 Task: Look for space in Tailai, China from 6th September, 2023 to 10th September, 2023 for 1 adult in price range Rs.10000 to Rs.15000. Place can be private room with 1  bedroom having 1 bed and 1 bathroom. Property type can be house, flat, guest house, hotel. Booking option can be shelf check-in. Required host language is Chinese (Simplified).
Action: Mouse moved to (727, 96)
Screenshot: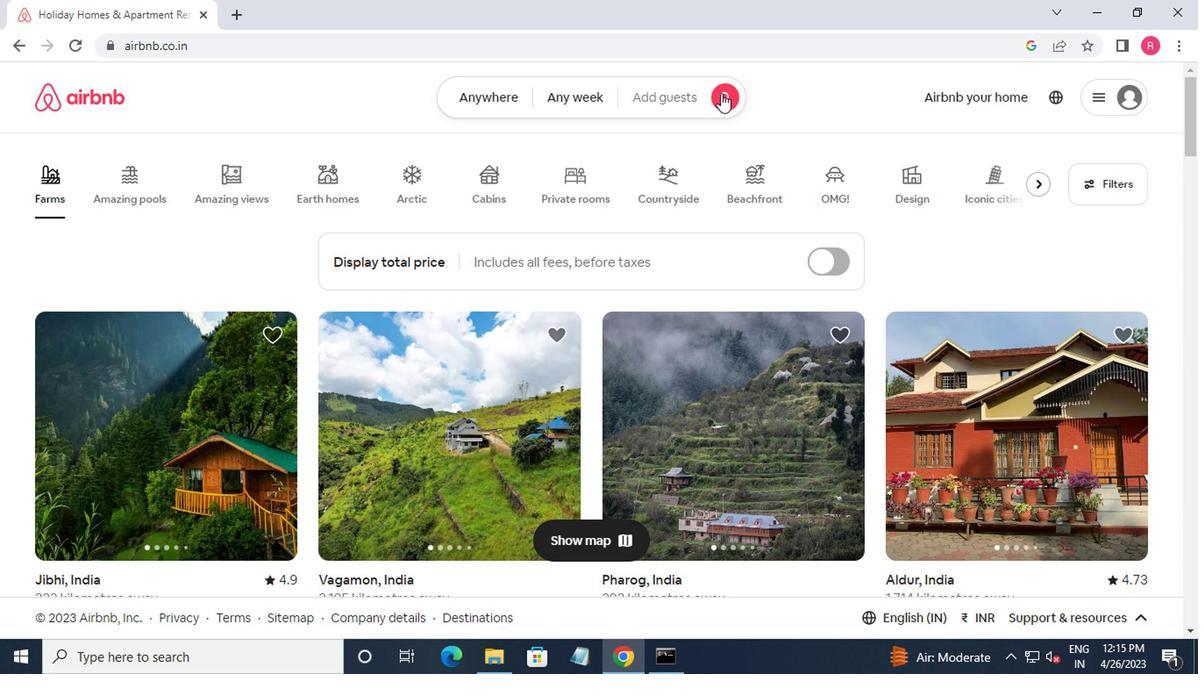 
Action: Mouse pressed left at (727, 96)
Screenshot: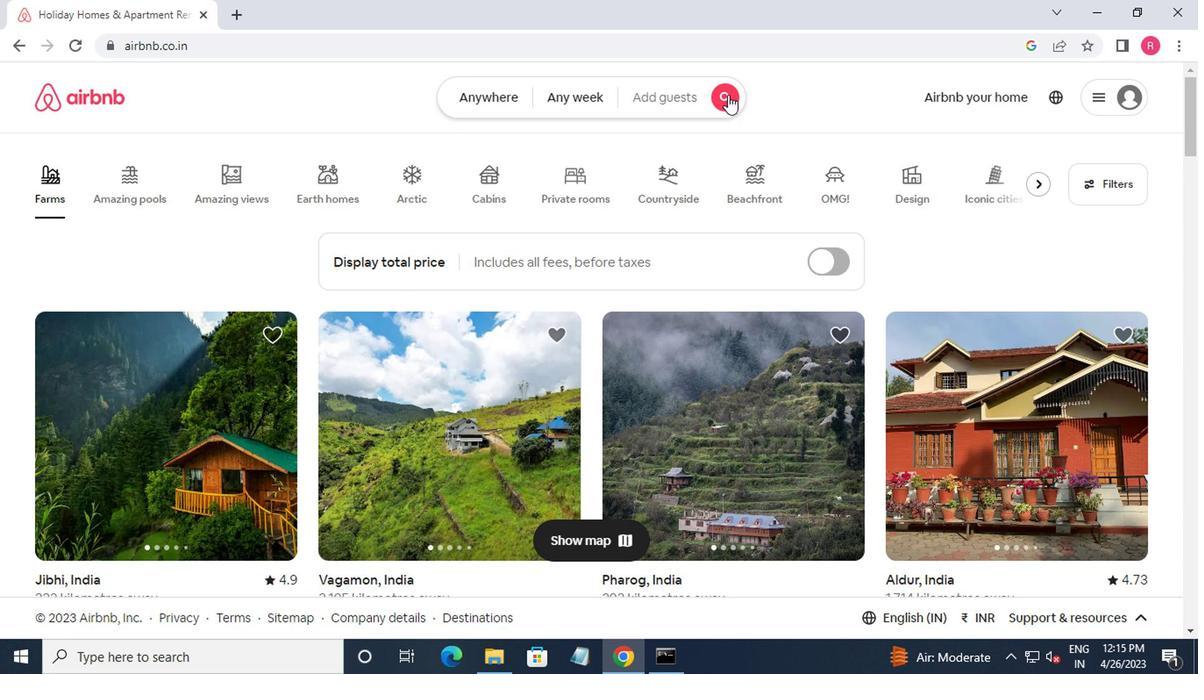 
Action: Mouse moved to (406, 169)
Screenshot: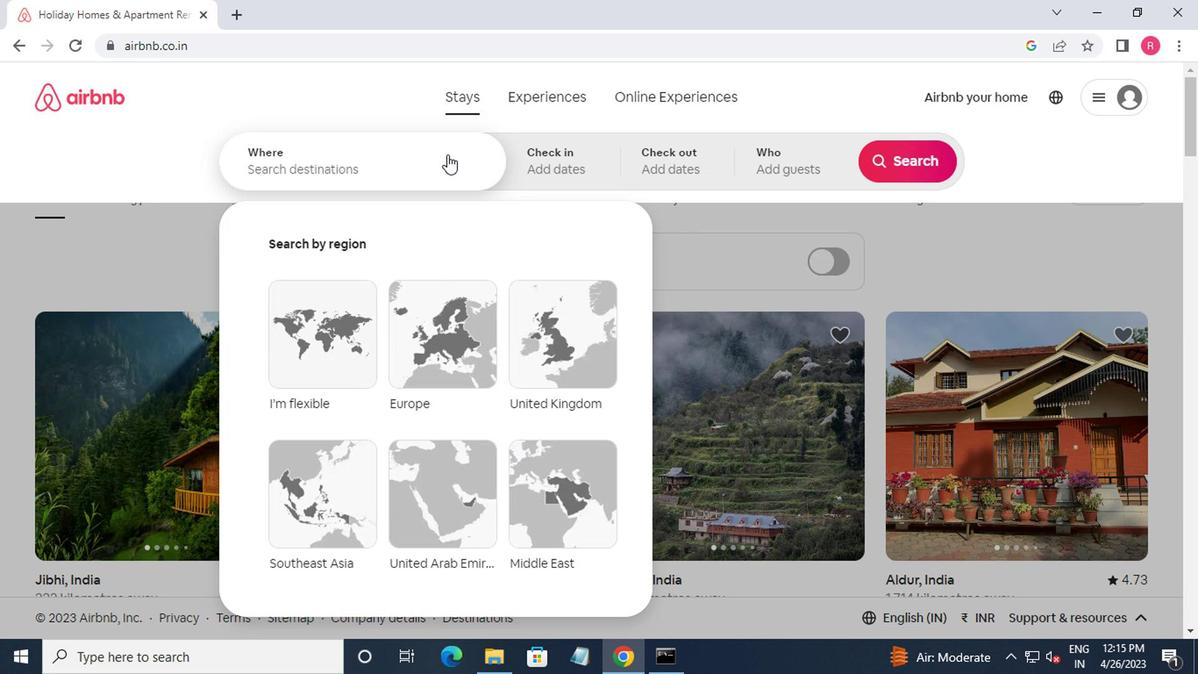 
Action: Mouse pressed left at (406, 169)
Screenshot: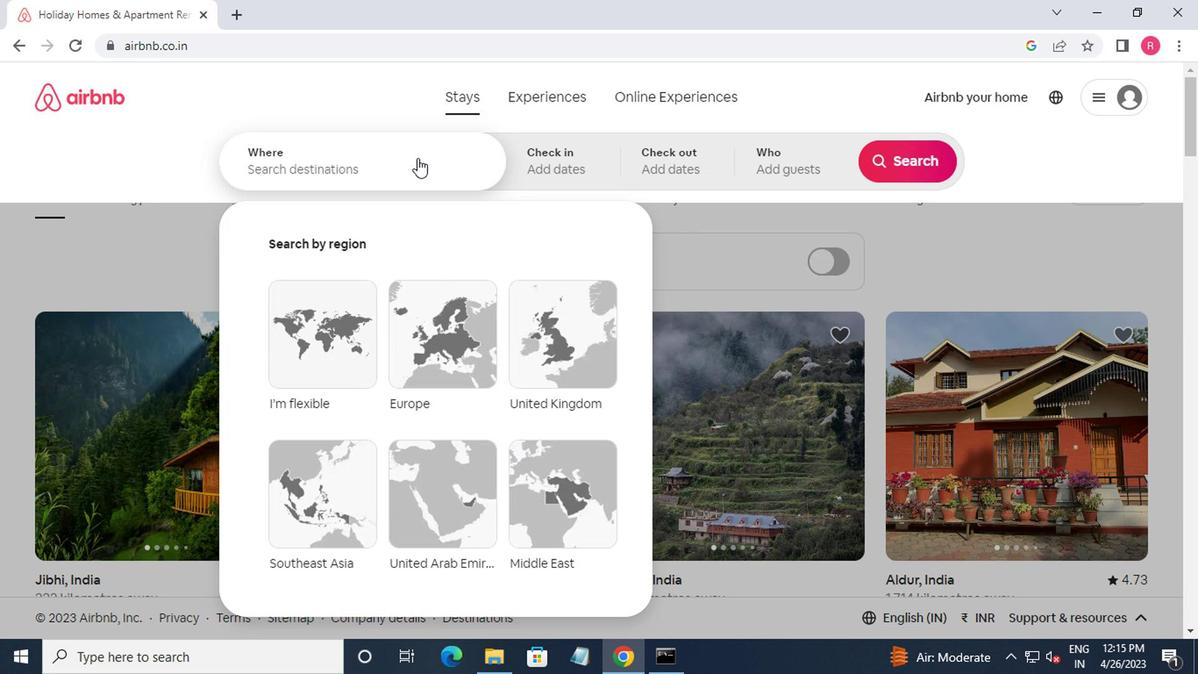 
Action: Mouse moved to (405, 170)
Screenshot: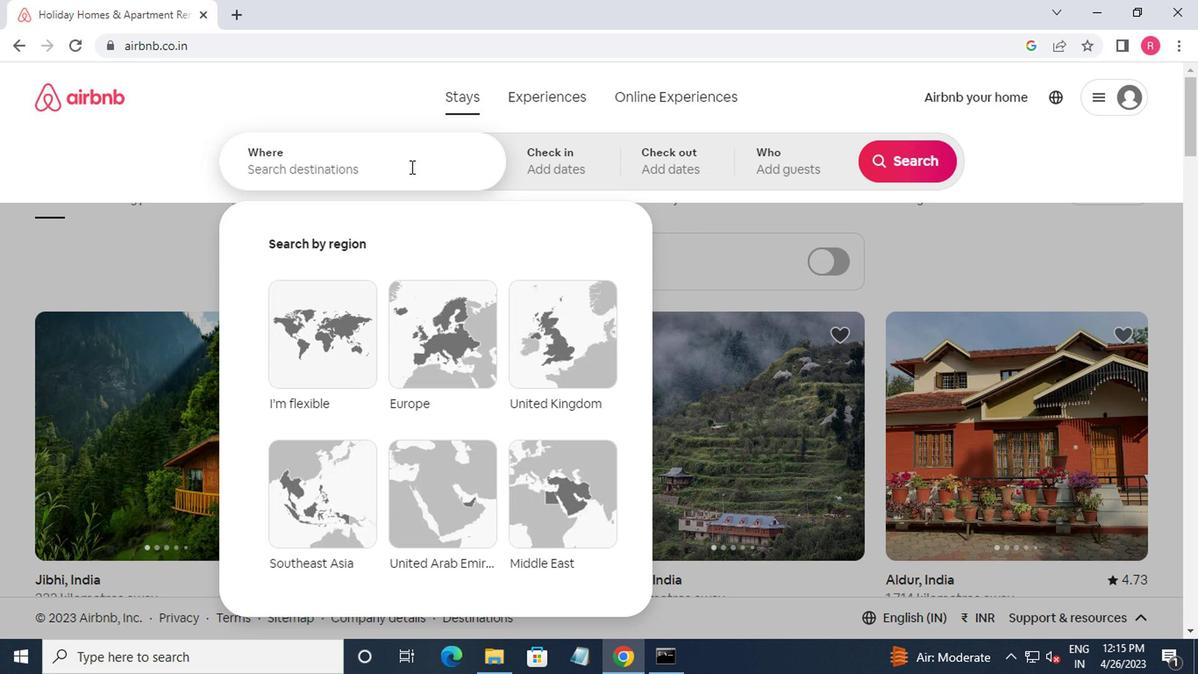 
Action: Key pressed tailai,china<Key.enter>
Screenshot: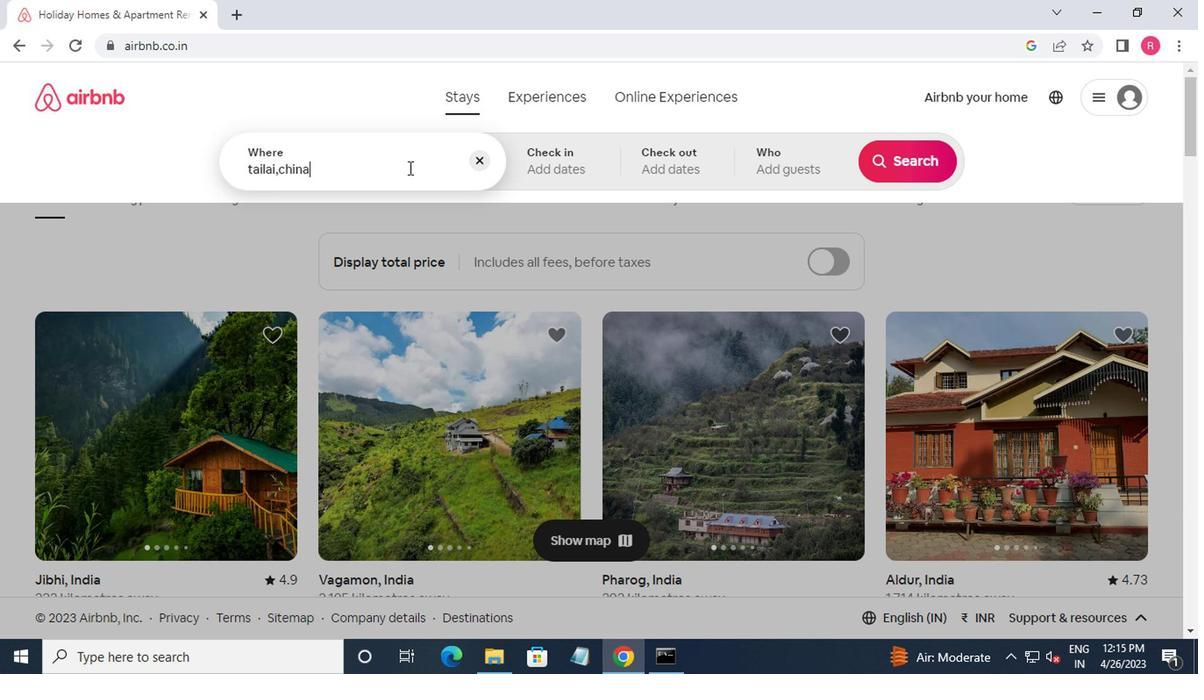
Action: Mouse moved to (896, 302)
Screenshot: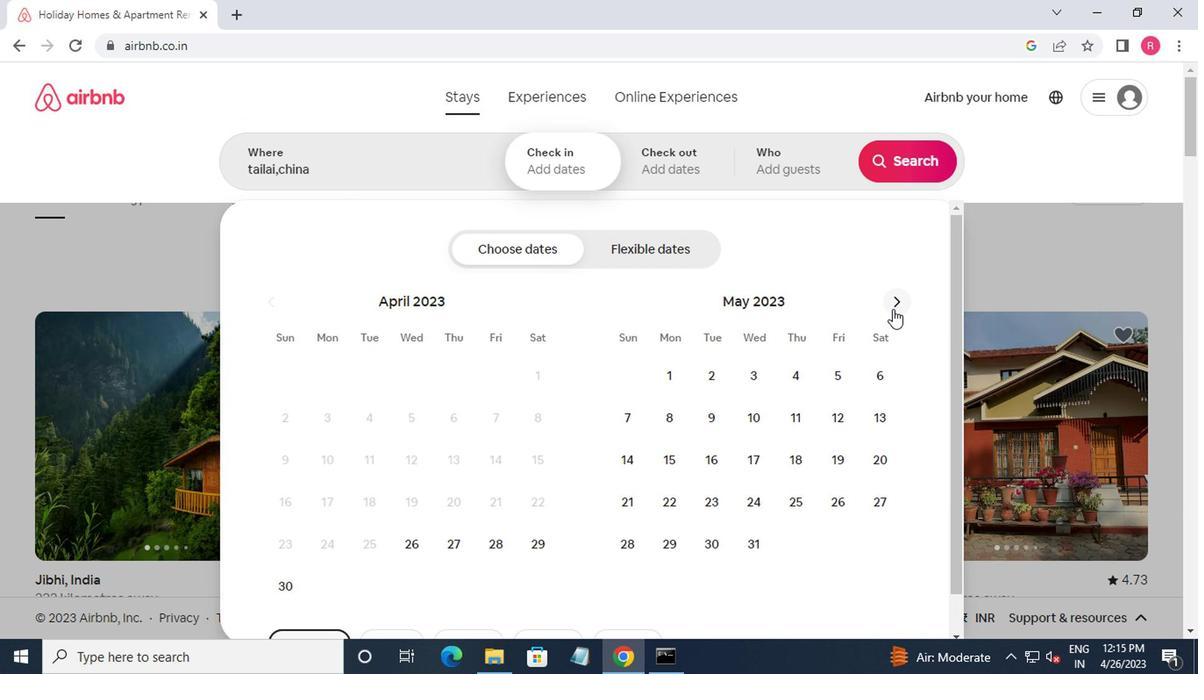
Action: Mouse pressed left at (896, 302)
Screenshot: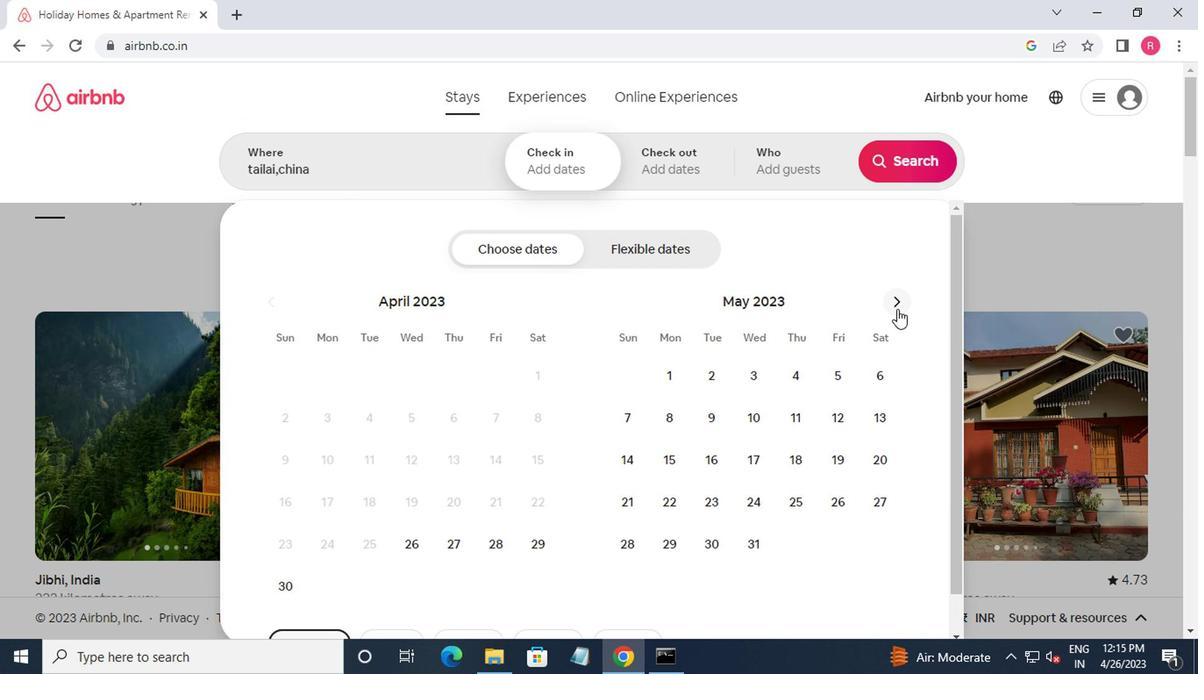 
Action: Mouse moved to (896, 300)
Screenshot: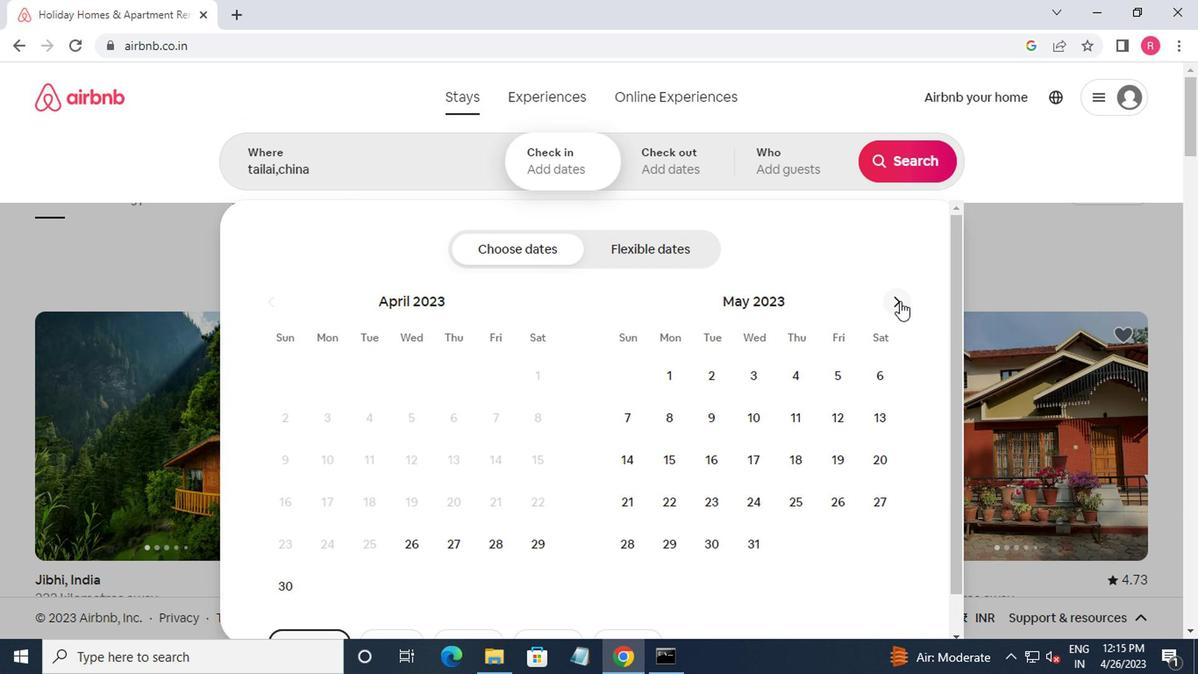 
Action: Mouse pressed left at (896, 300)
Screenshot: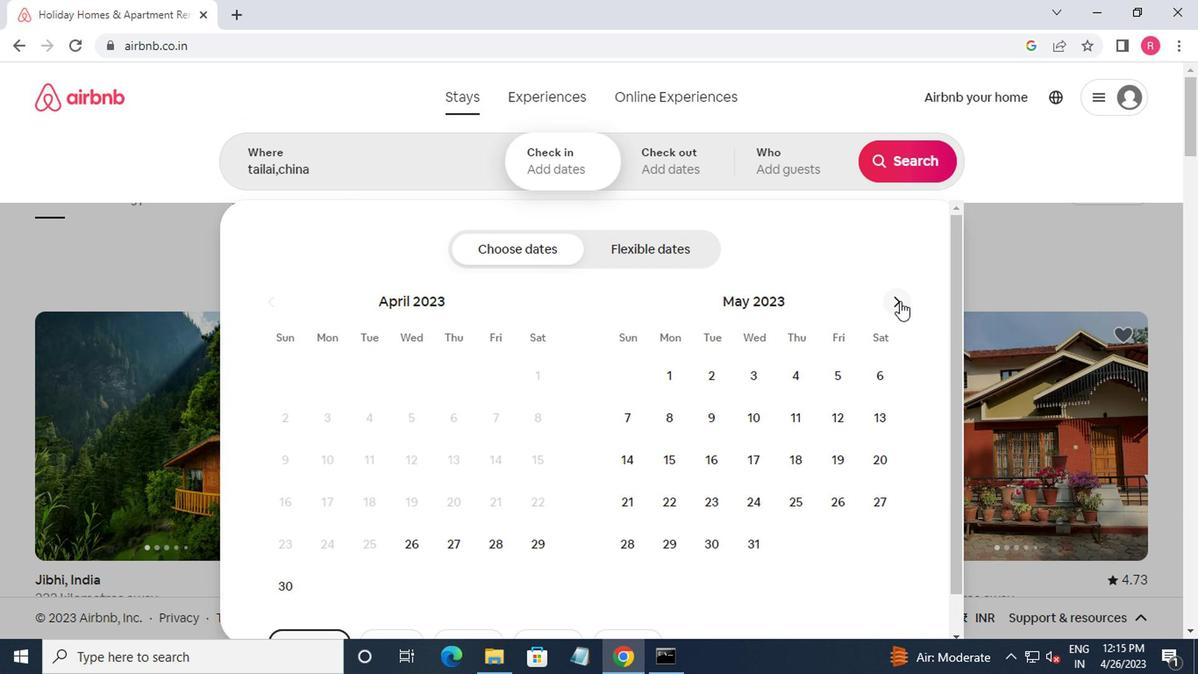 
Action: Mouse pressed left at (896, 300)
Screenshot: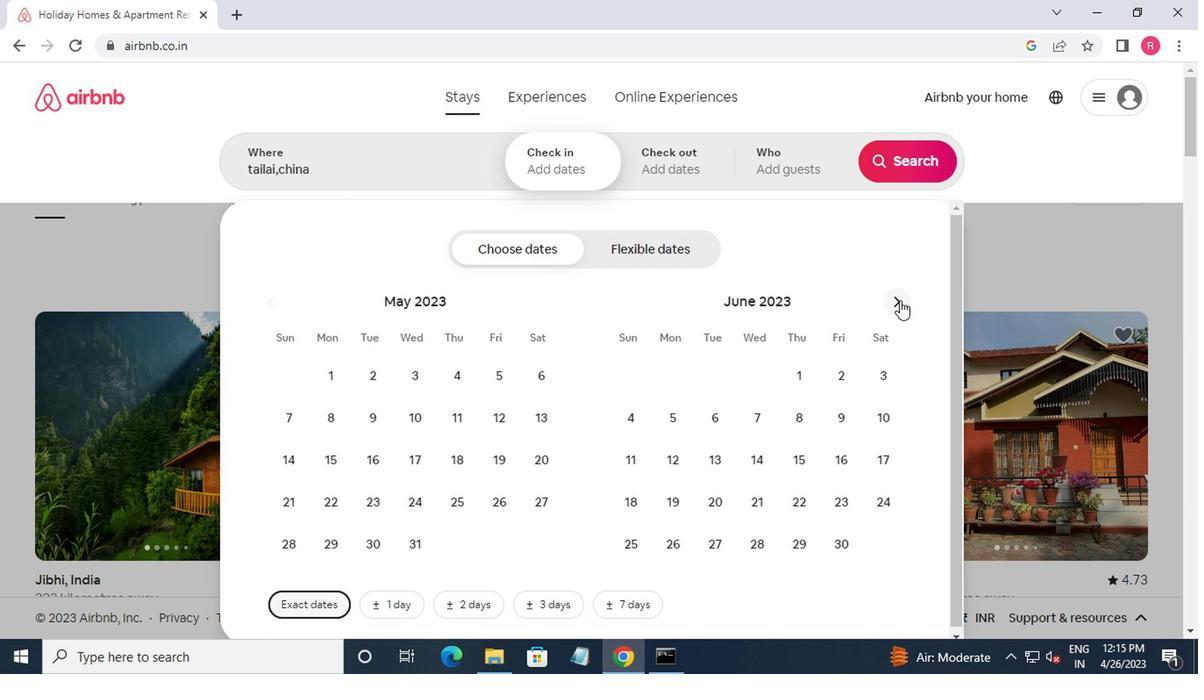 
Action: Mouse moved to (892, 300)
Screenshot: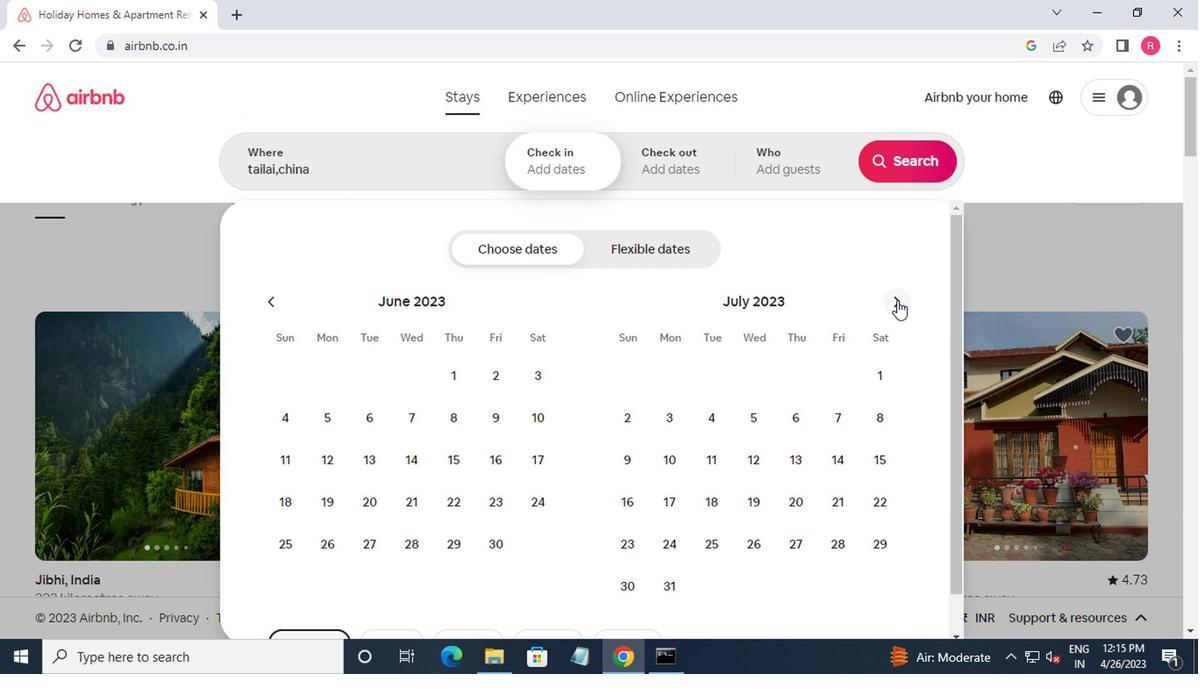 
Action: Mouse pressed left at (892, 300)
Screenshot: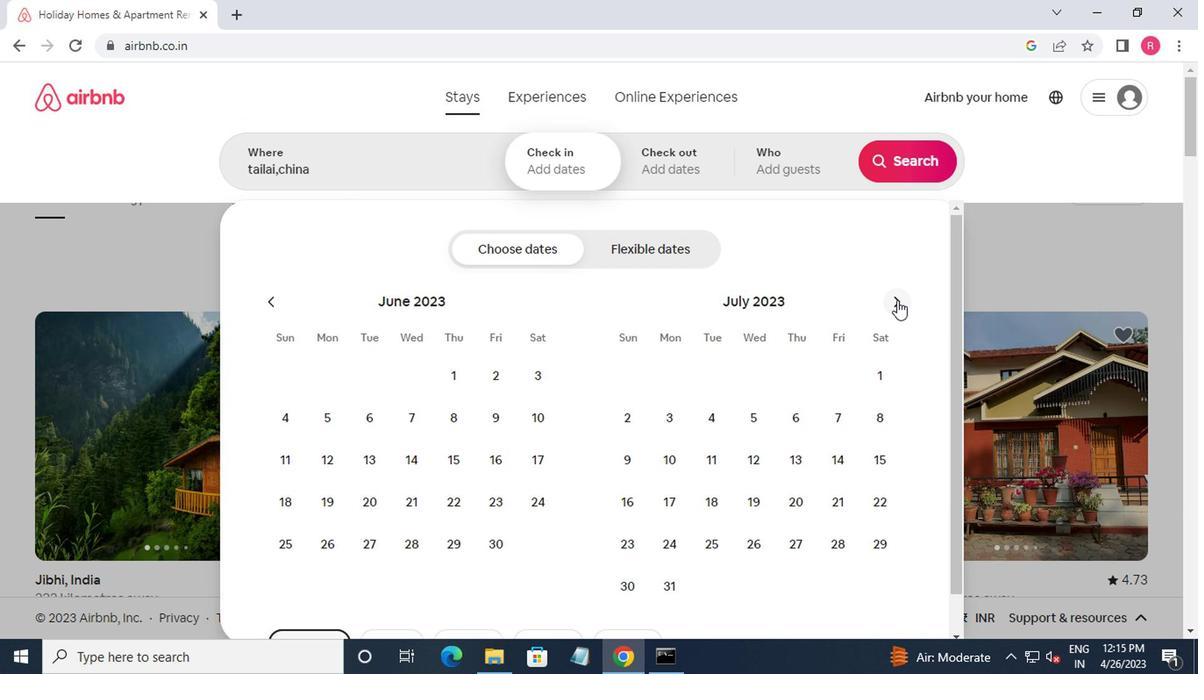 
Action: Mouse moved to (888, 302)
Screenshot: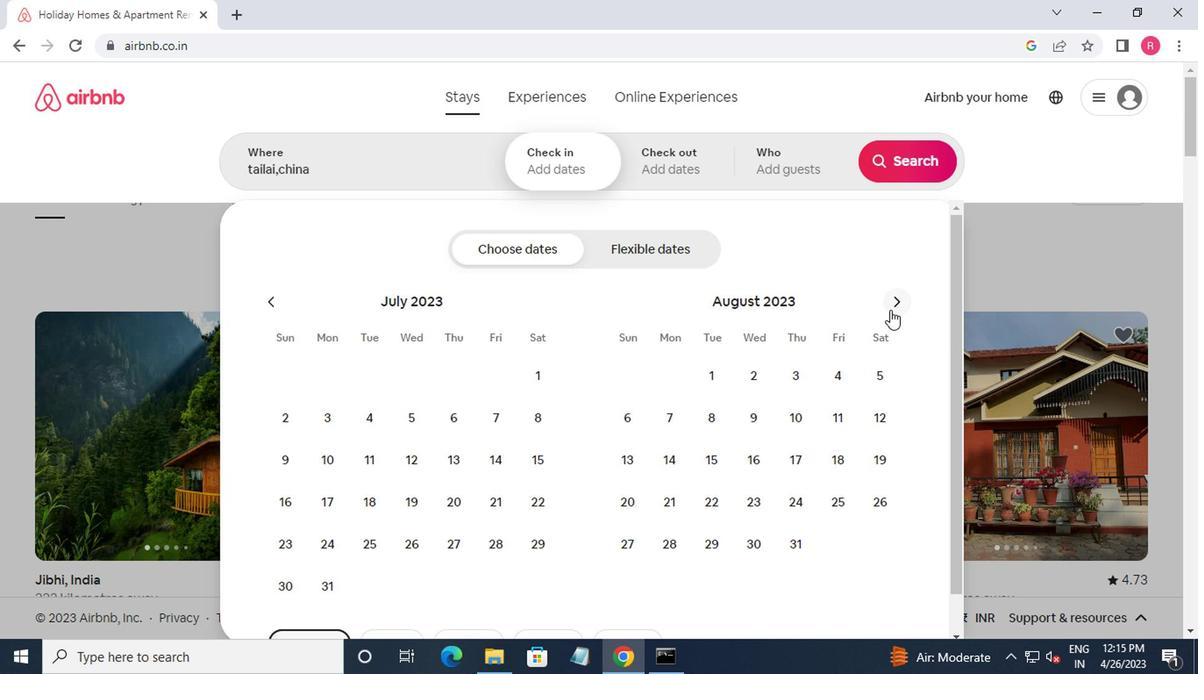 
Action: Mouse pressed left at (888, 302)
Screenshot: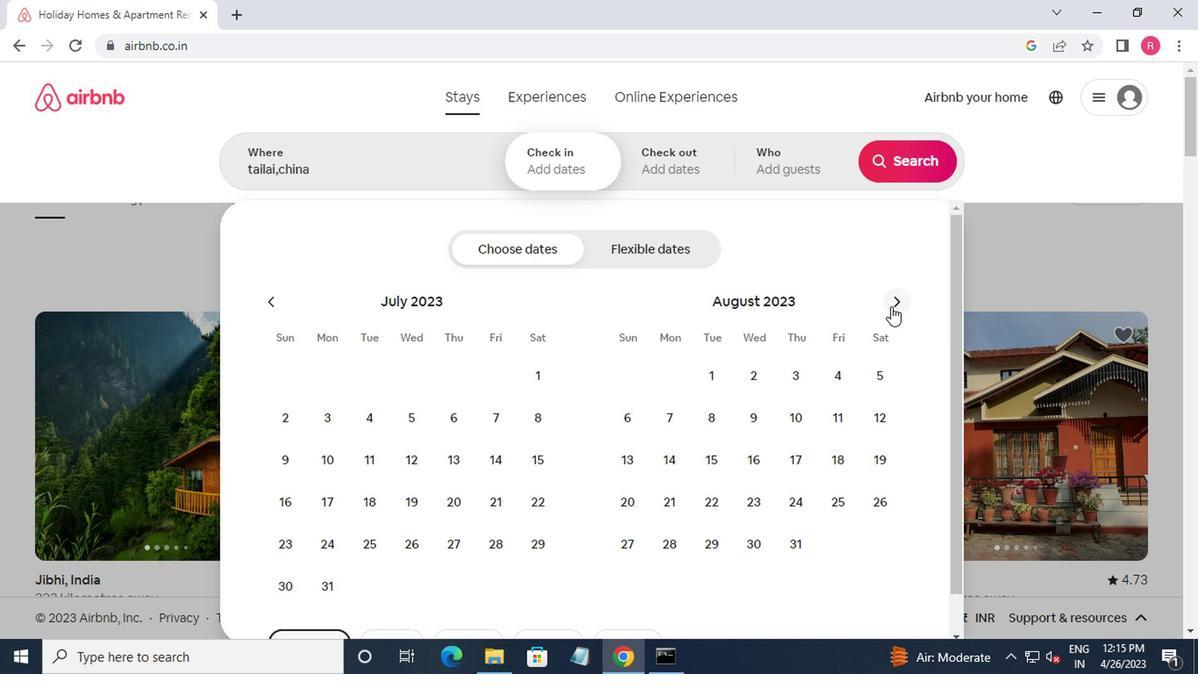 
Action: Mouse moved to (751, 426)
Screenshot: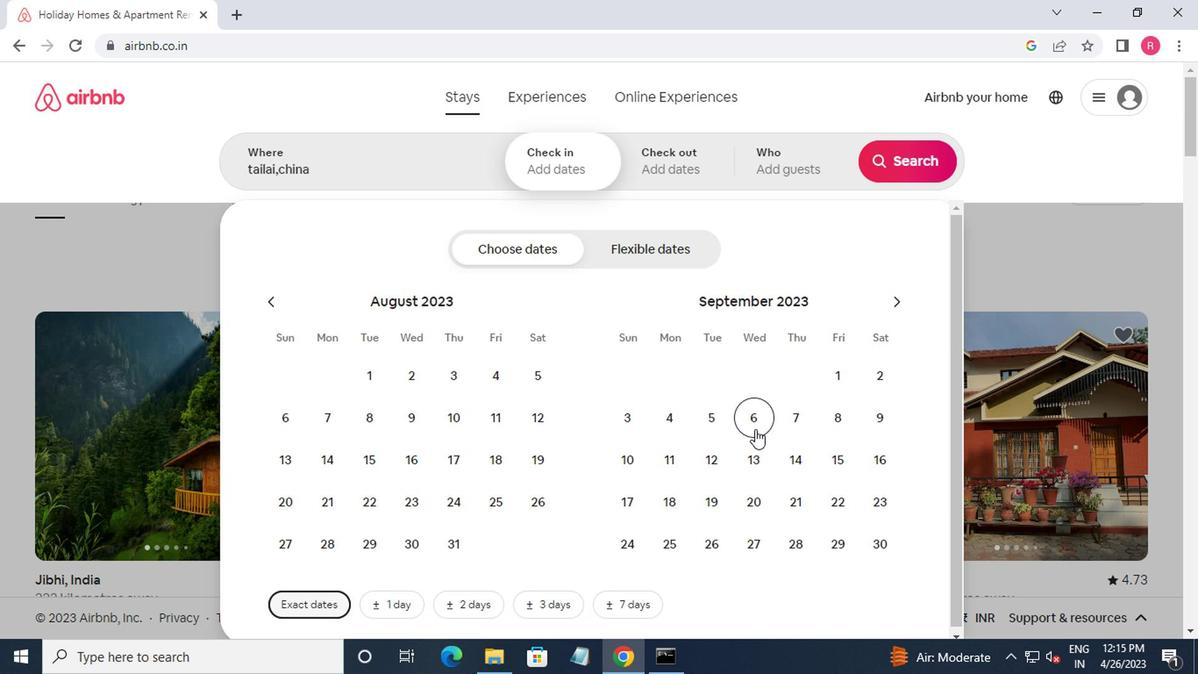 
Action: Mouse pressed left at (751, 426)
Screenshot: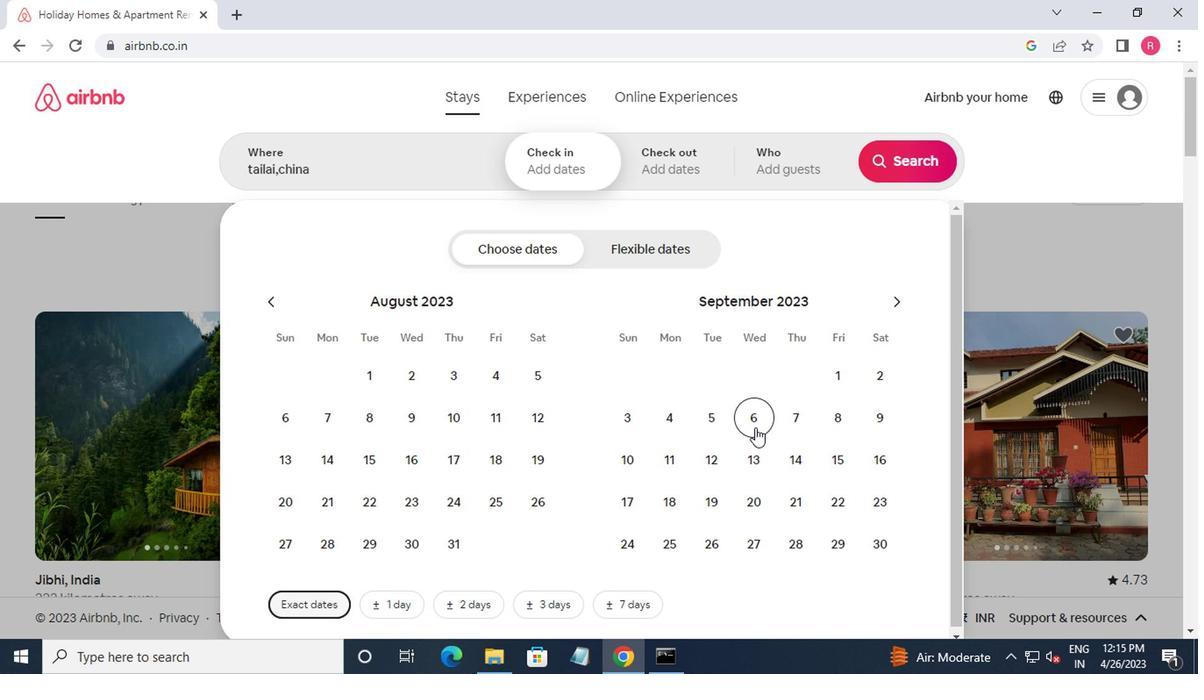 
Action: Mouse moved to (635, 465)
Screenshot: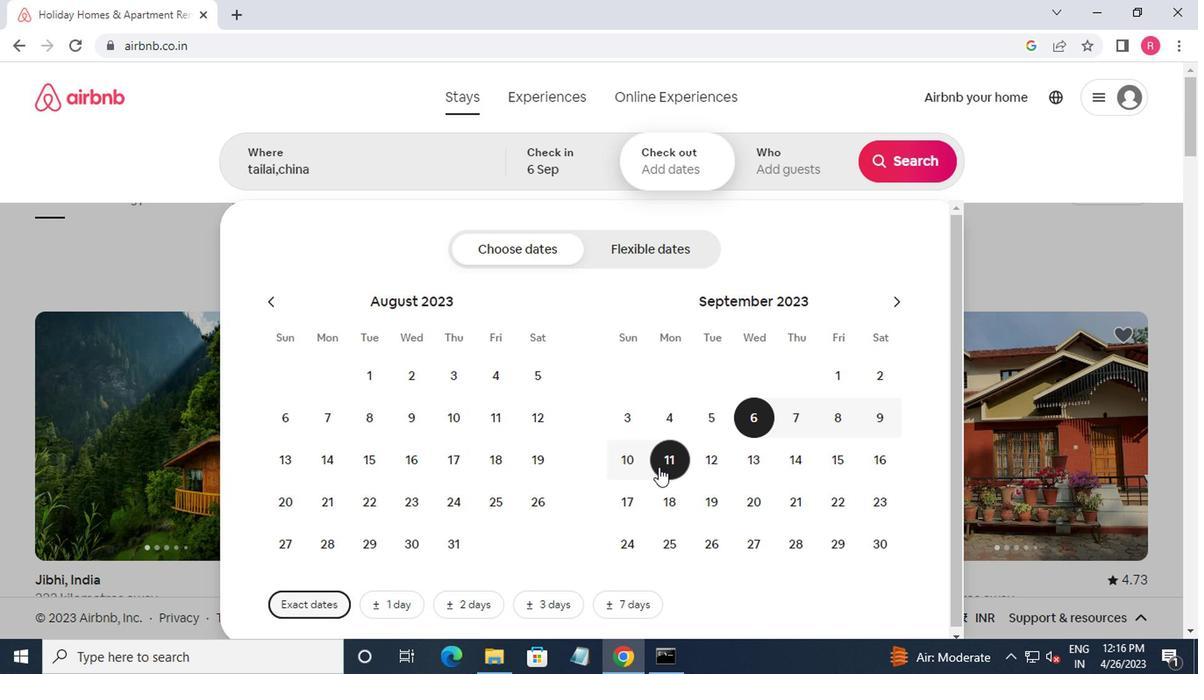 
Action: Mouse pressed left at (635, 465)
Screenshot: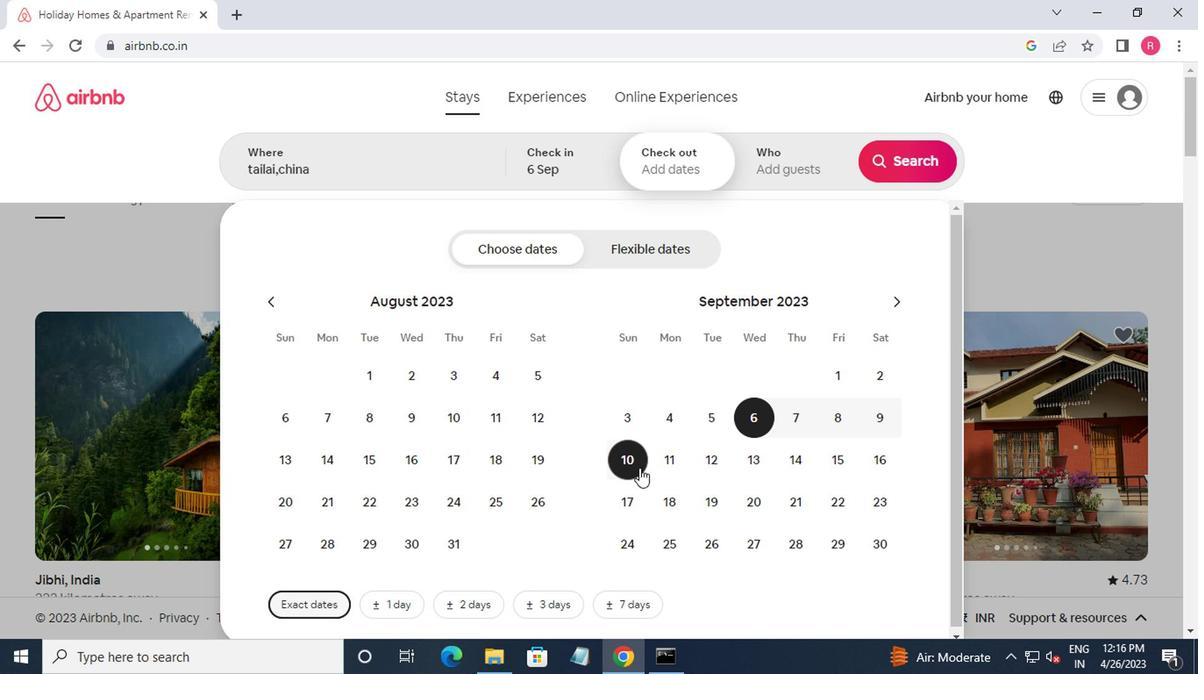 
Action: Mouse moved to (780, 170)
Screenshot: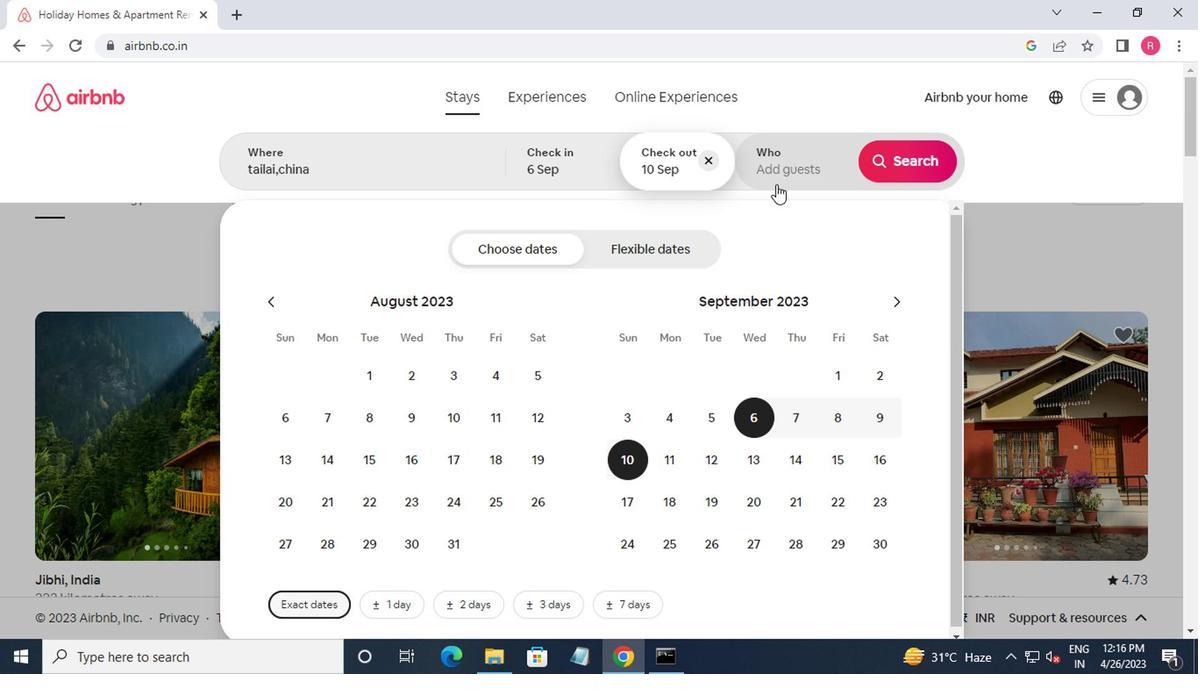 
Action: Mouse pressed left at (780, 170)
Screenshot: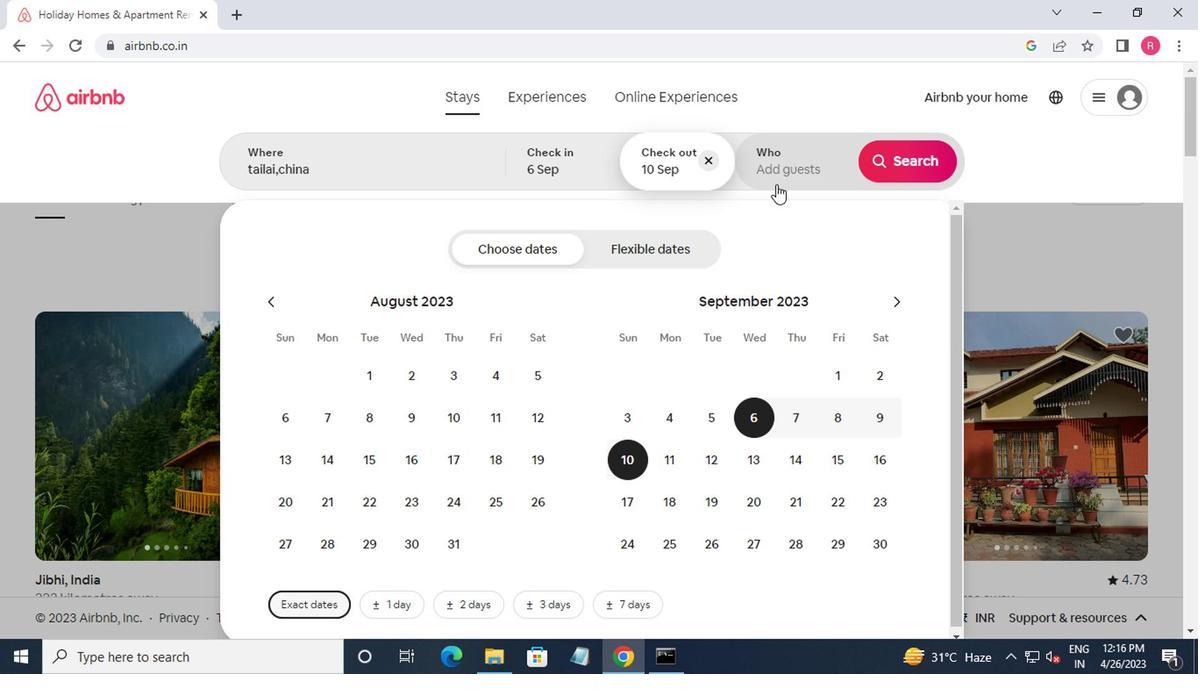 
Action: Mouse moved to (898, 255)
Screenshot: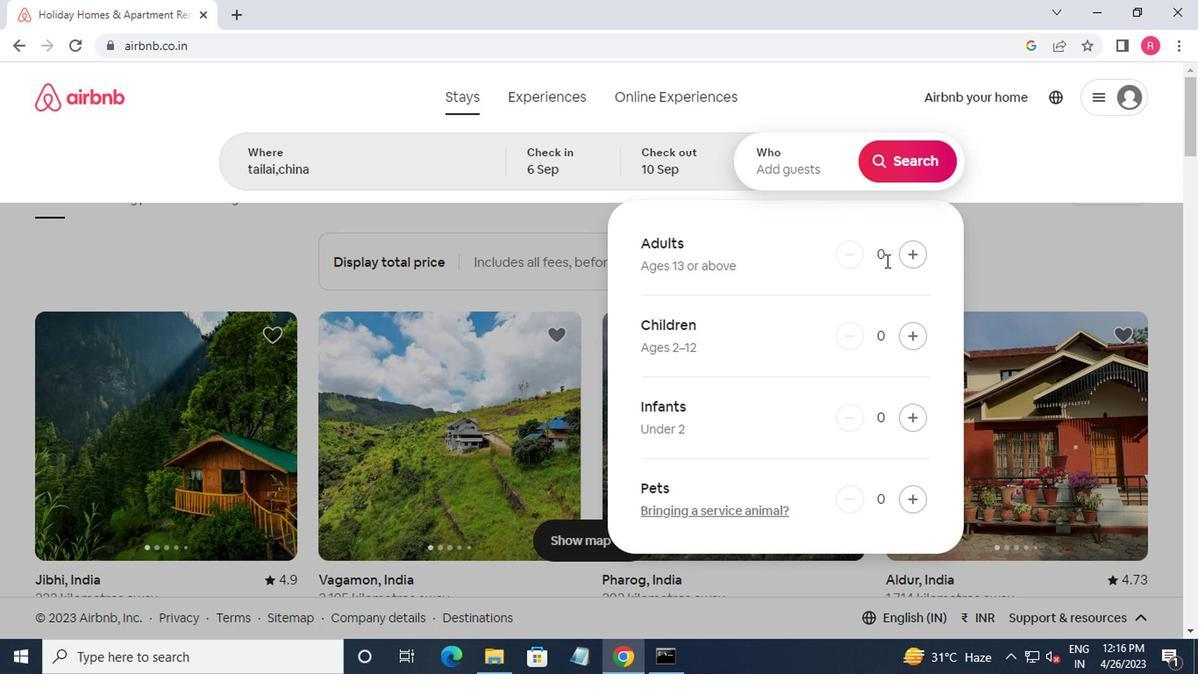 
Action: Mouse pressed left at (898, 255)
Screenshot: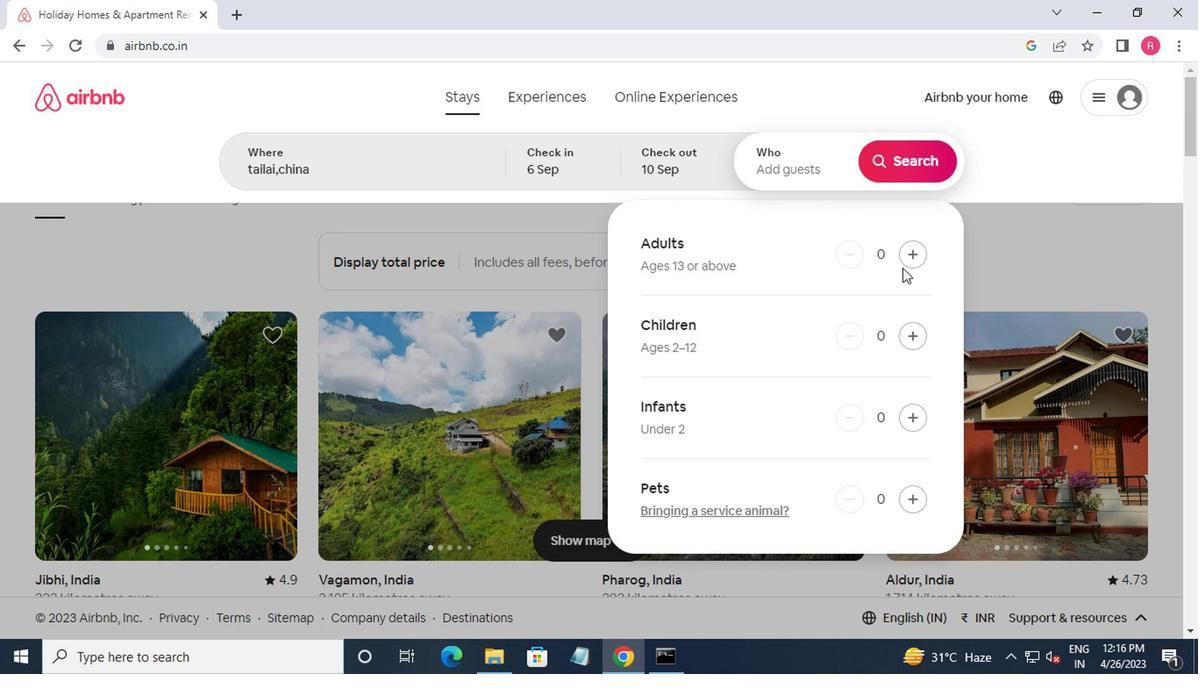 
Action: Mouse pressed left at (898, 255)
Screenshot: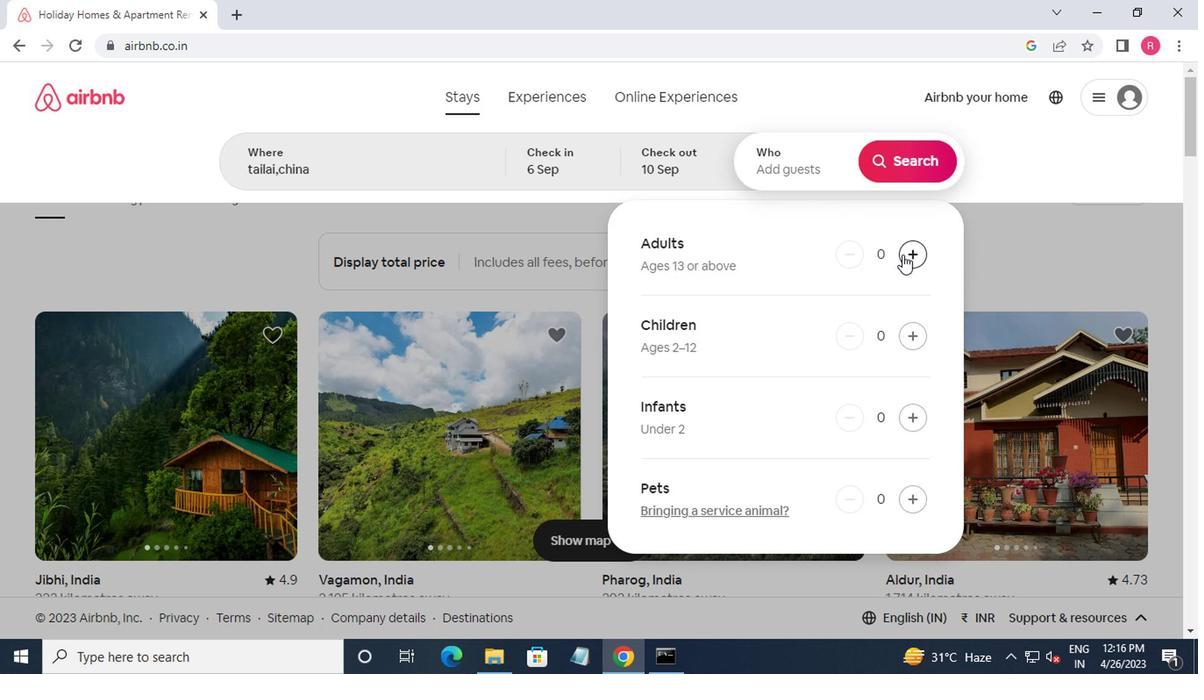 
Action: Mouse moved to (858, 261)
Screenshot: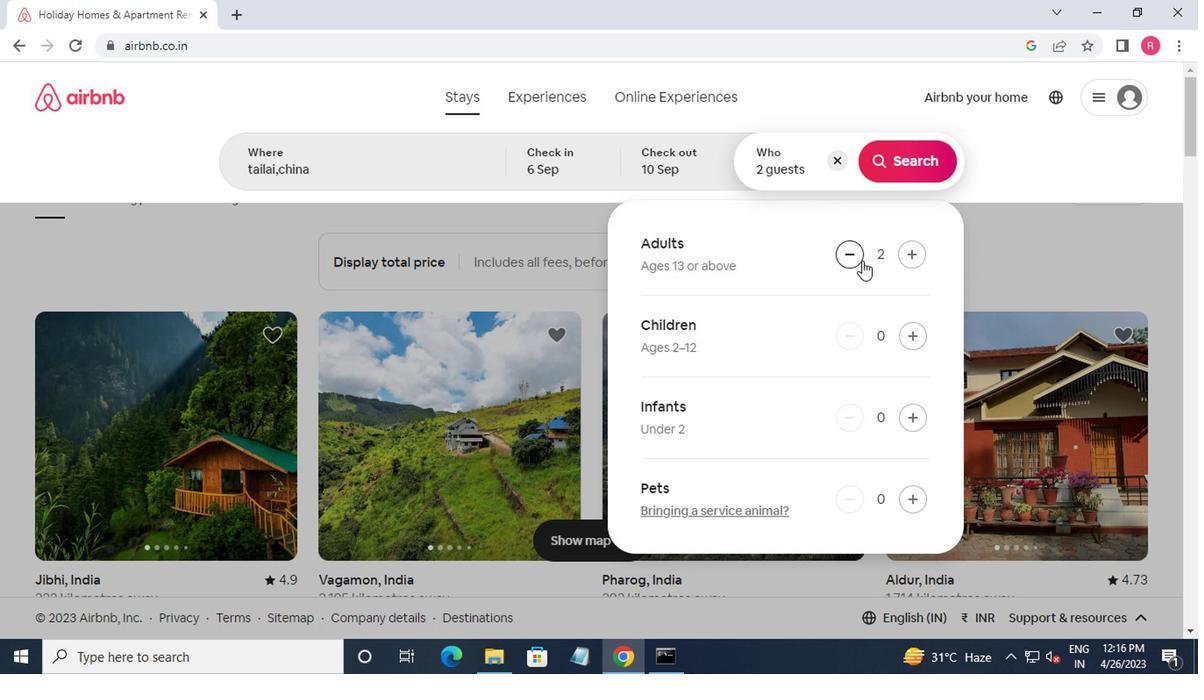 
Action: Mouse pressed left at (858, 261)
Screenshot: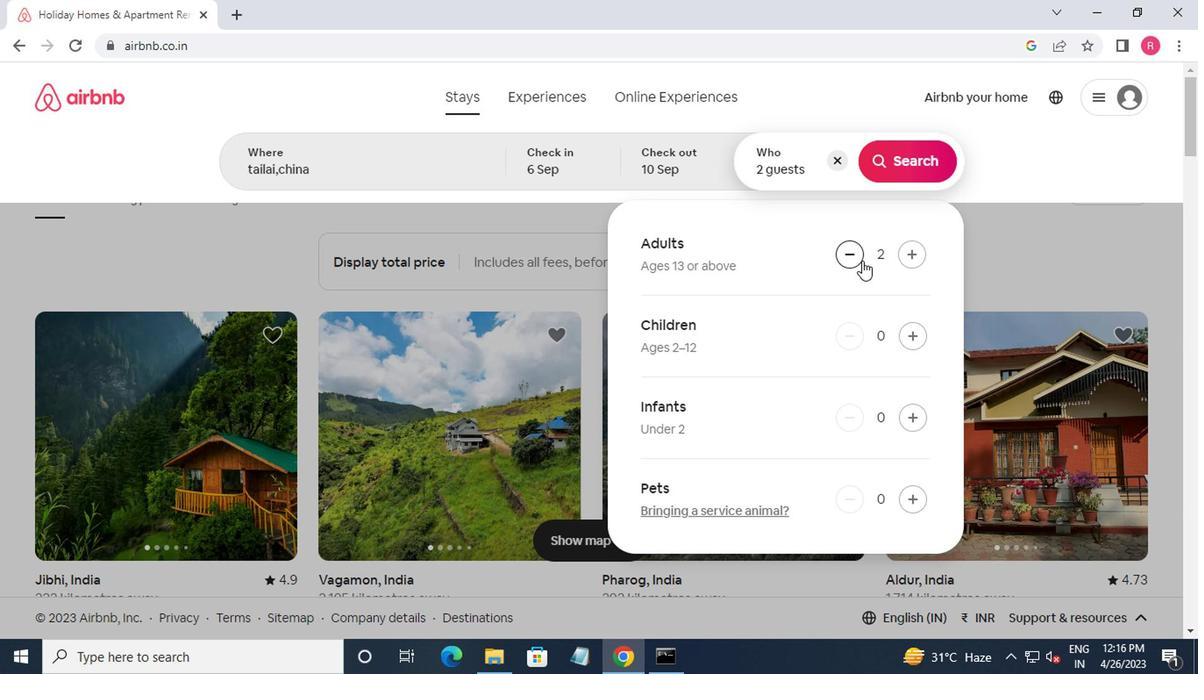 
Action: Mouse moved to (905, 181)
Screenshot: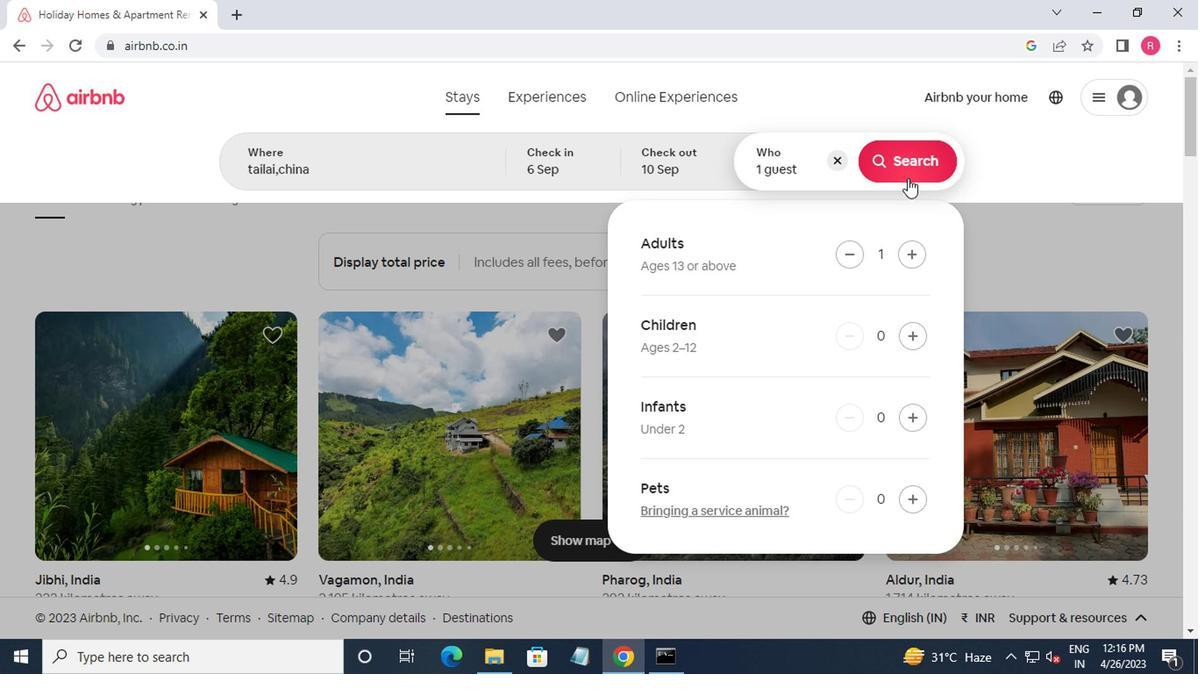 
Action: Mouse pressed left at (905, 181)
Screenshot: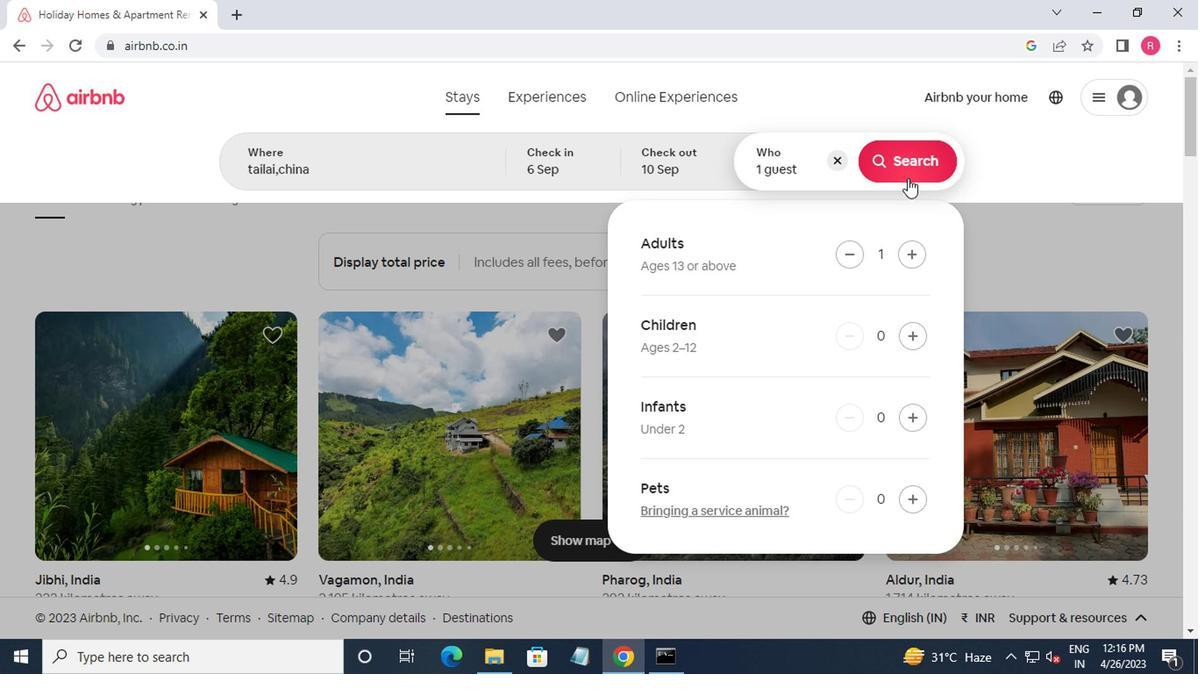 
Action: Mouse moved to (1107, 161)
Screenshot: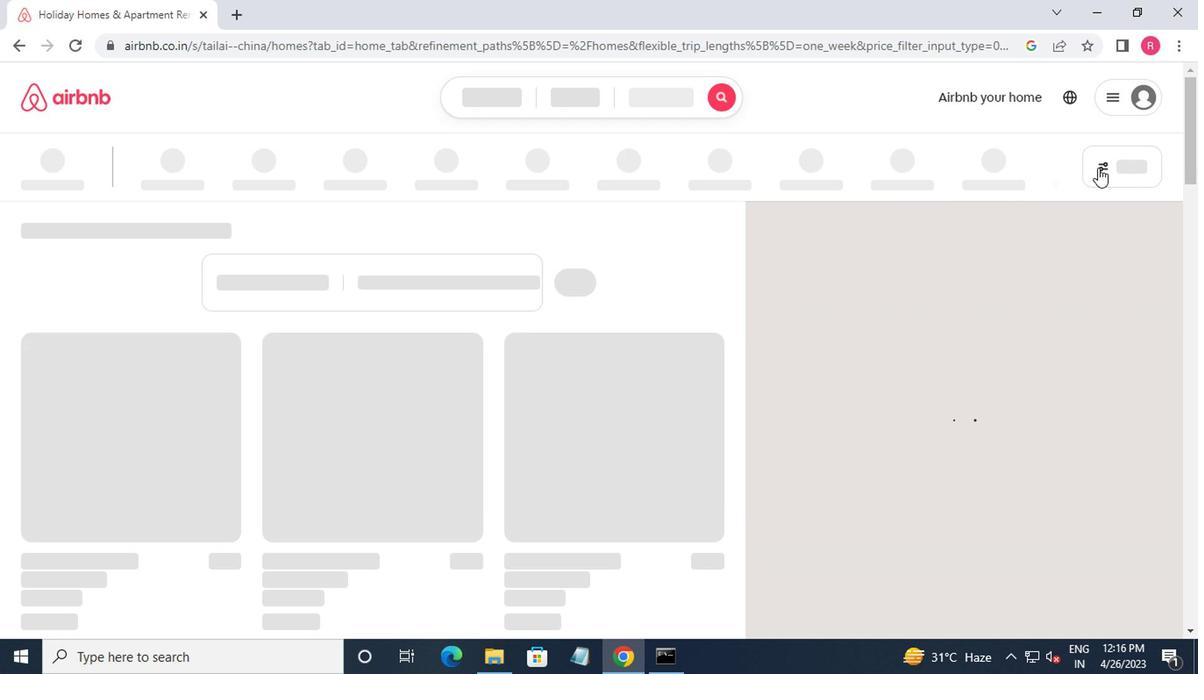 
Action: Mouse pressed left at (1107, 161)
Screenshot: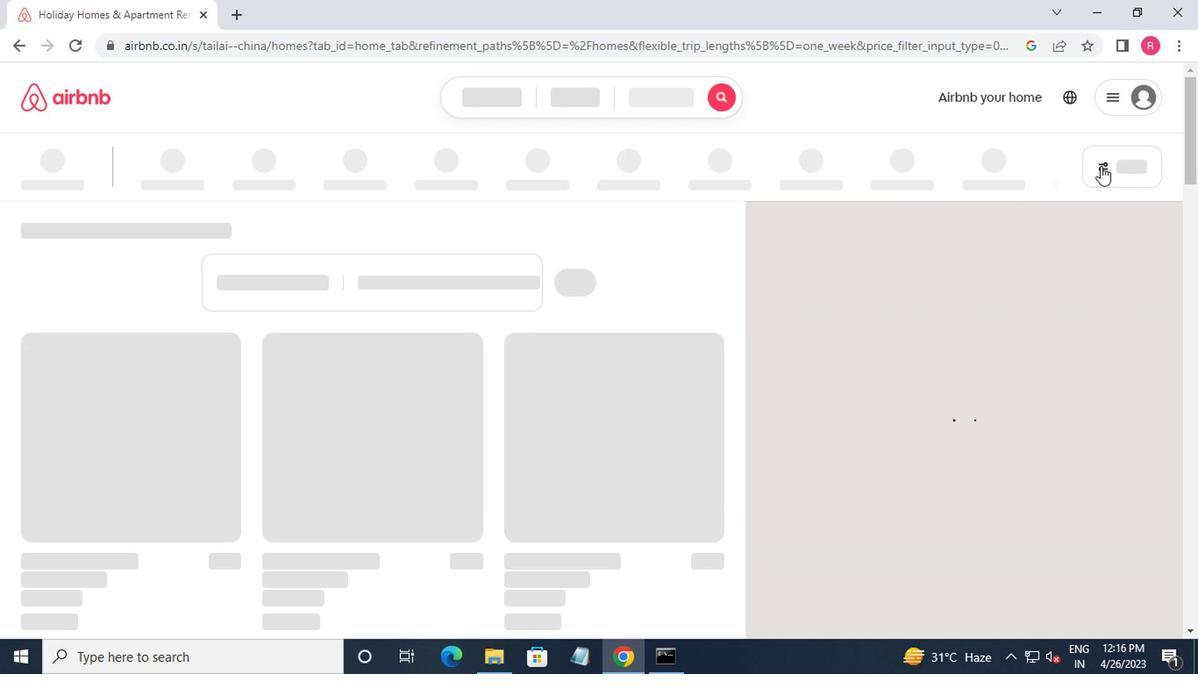 
Action: Mouse moved to (481, 284)
Screenshot: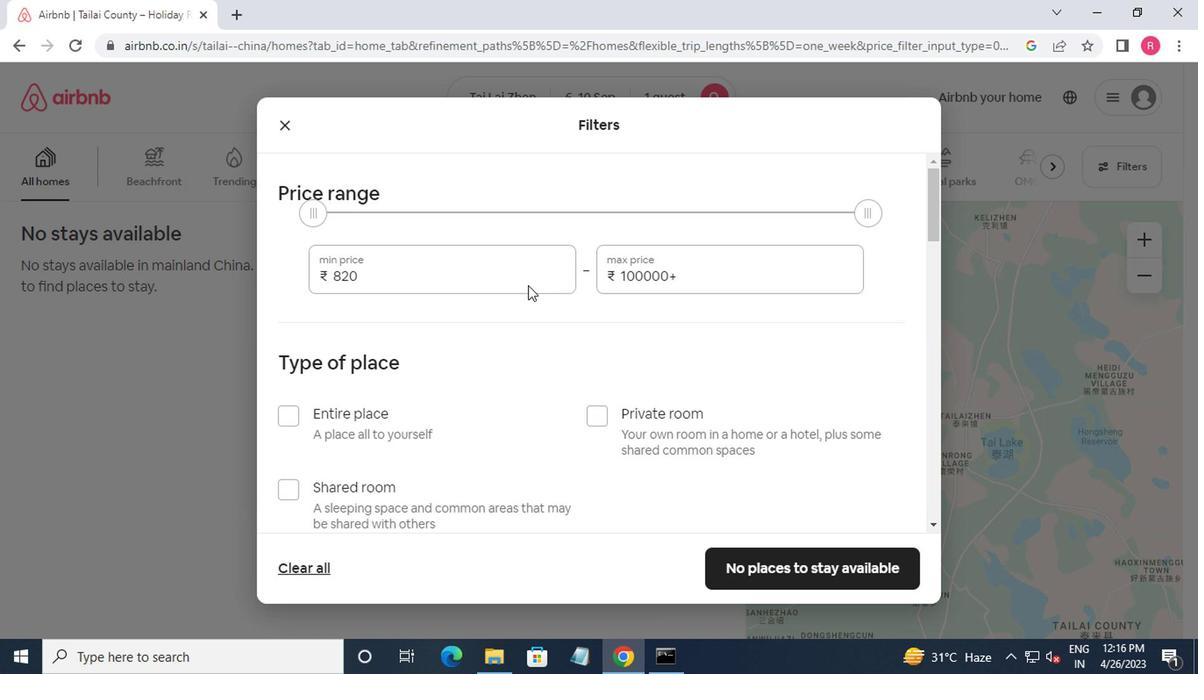 
Action: Mouse pressed left at (481, 284)
Screenshot: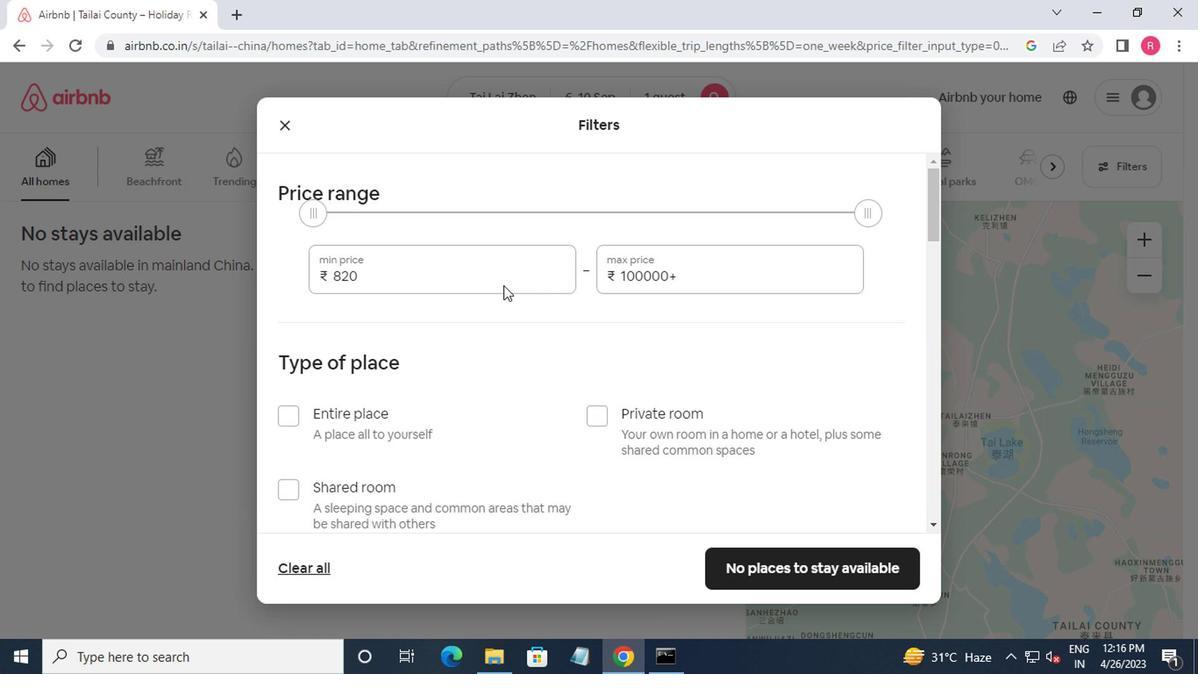 
Action: Mouse moved to (511, 248)
Screenshot: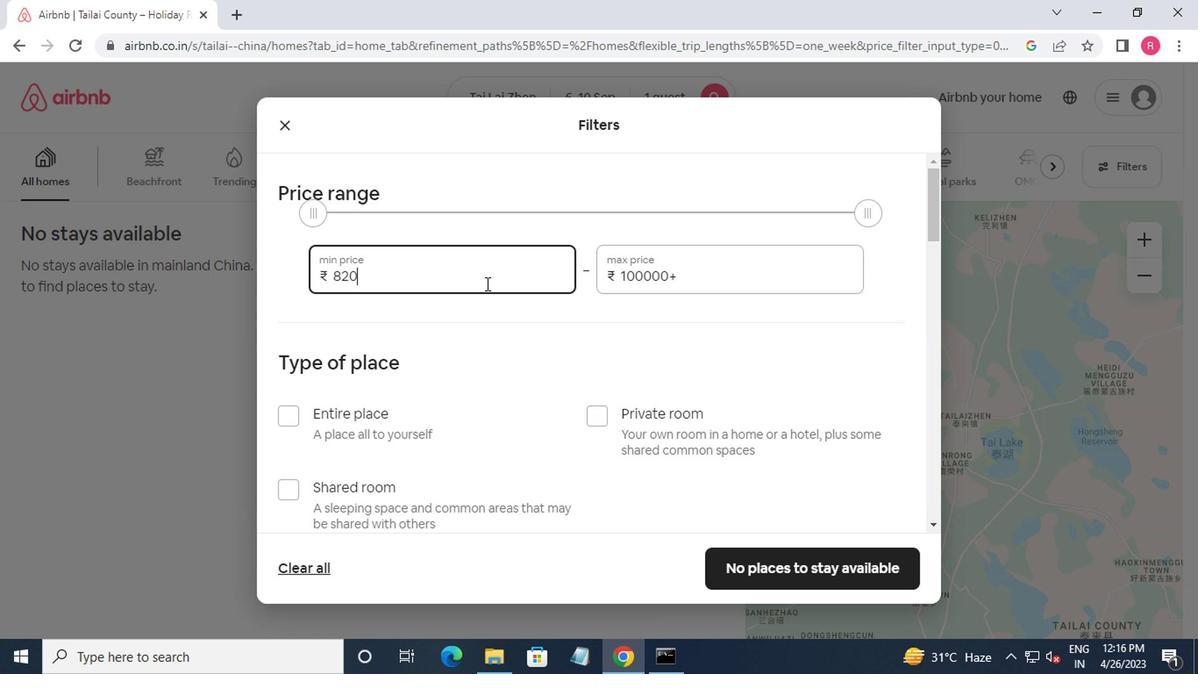 
Action: Key pressed <Key.backspace><Key.backspace><Key.backspace><Key.backspace>10000<Key.tab>1500<Key.backspace><Key.backspace><Key.backspace><Key.backspace><Key.backspace><Key.backspace>5000
Screenshot: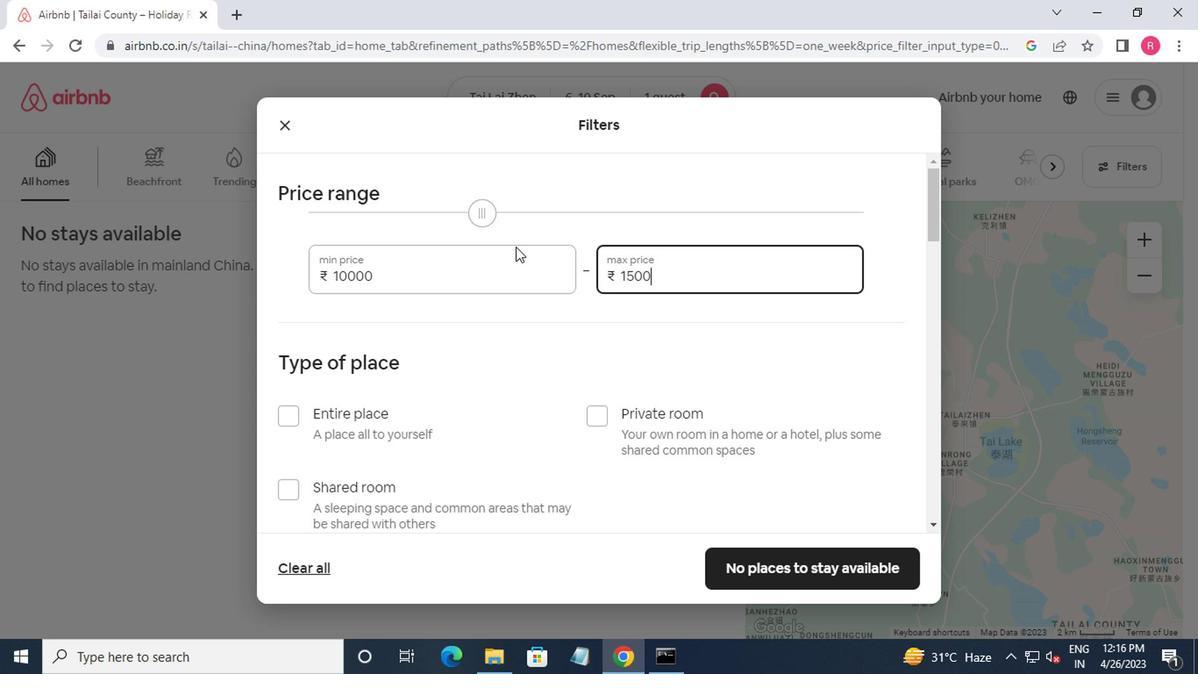 
Action: Mouse moved to (518, 298)
Screenshot: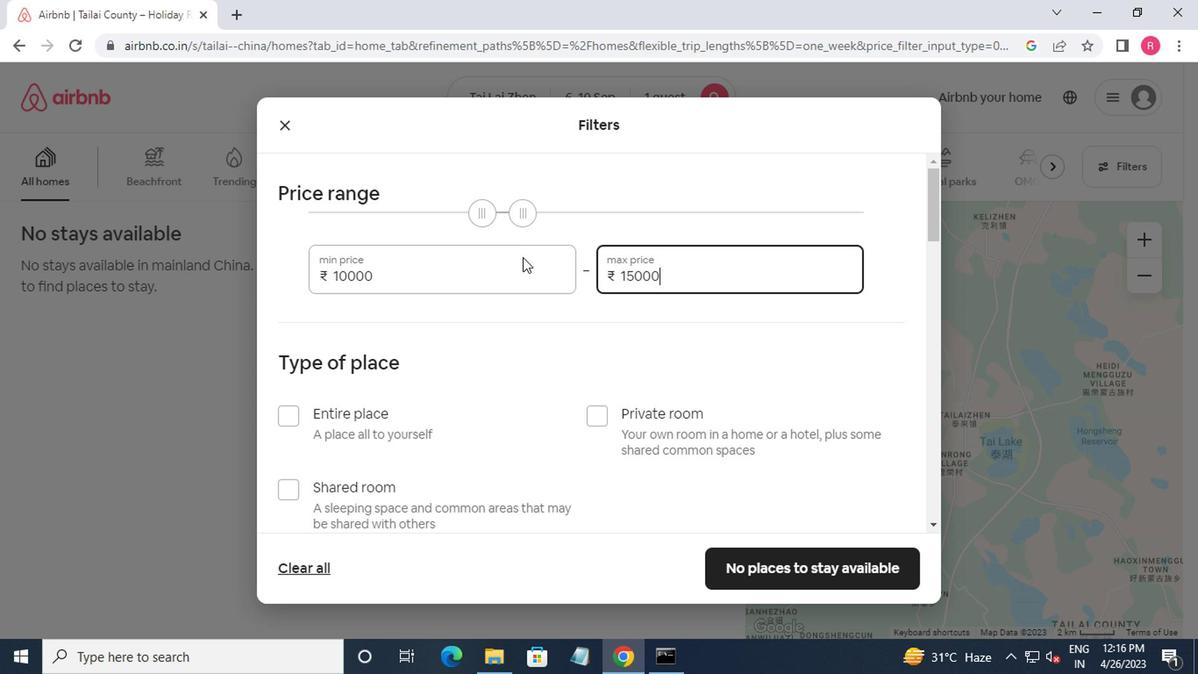 
Action: Mouse scrolled (518, 297) with delta (0, 0)
Screenshot: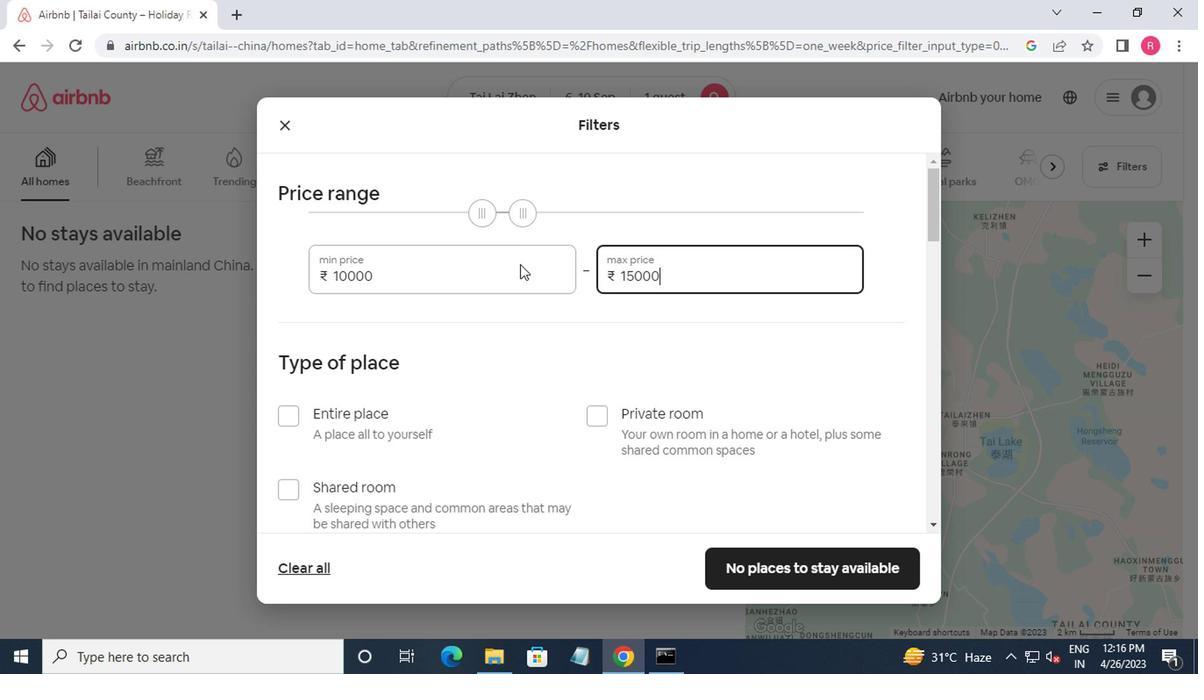 
Action: Mouse moved to (524, 307)
Screenshot: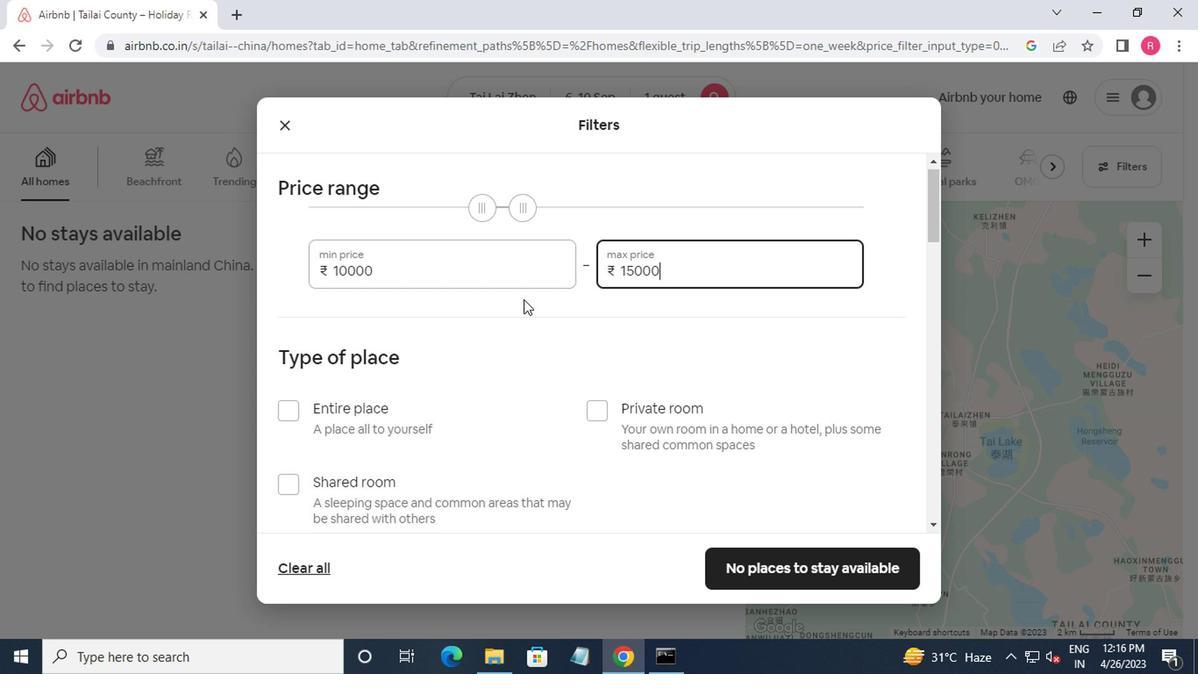 
Action: Mouse scrolled (524, 306) with delta (0, 0)
Screenshot: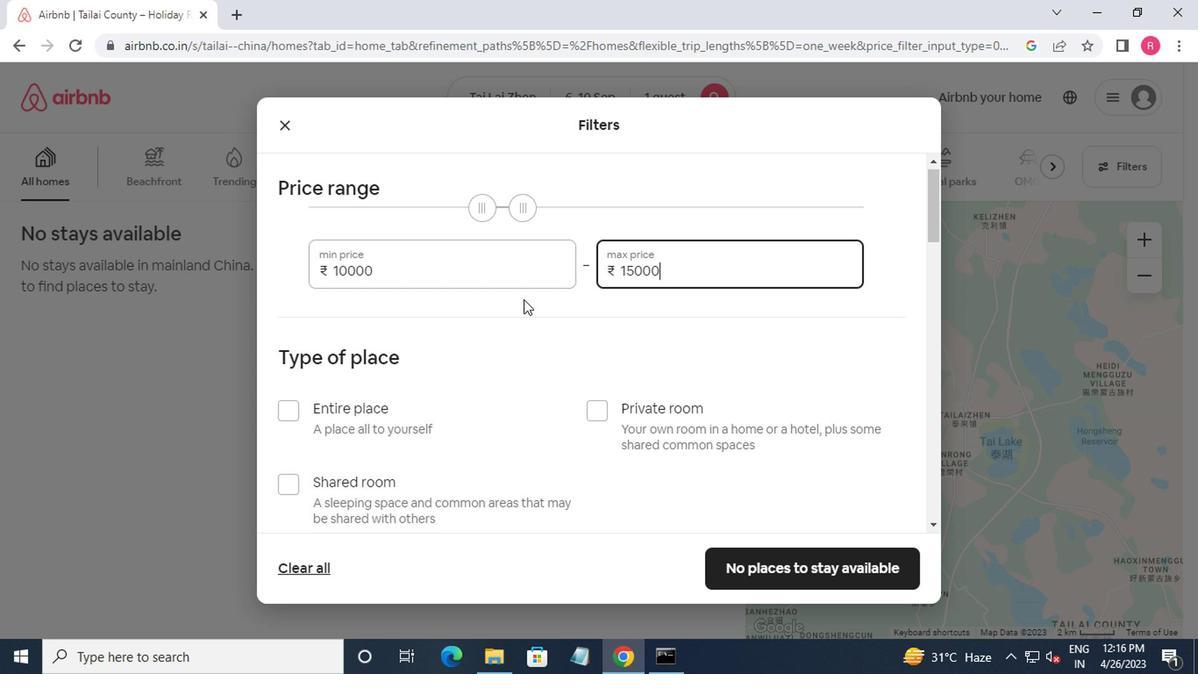 
Action: Mouse moved to (589, 247)
Screenshot: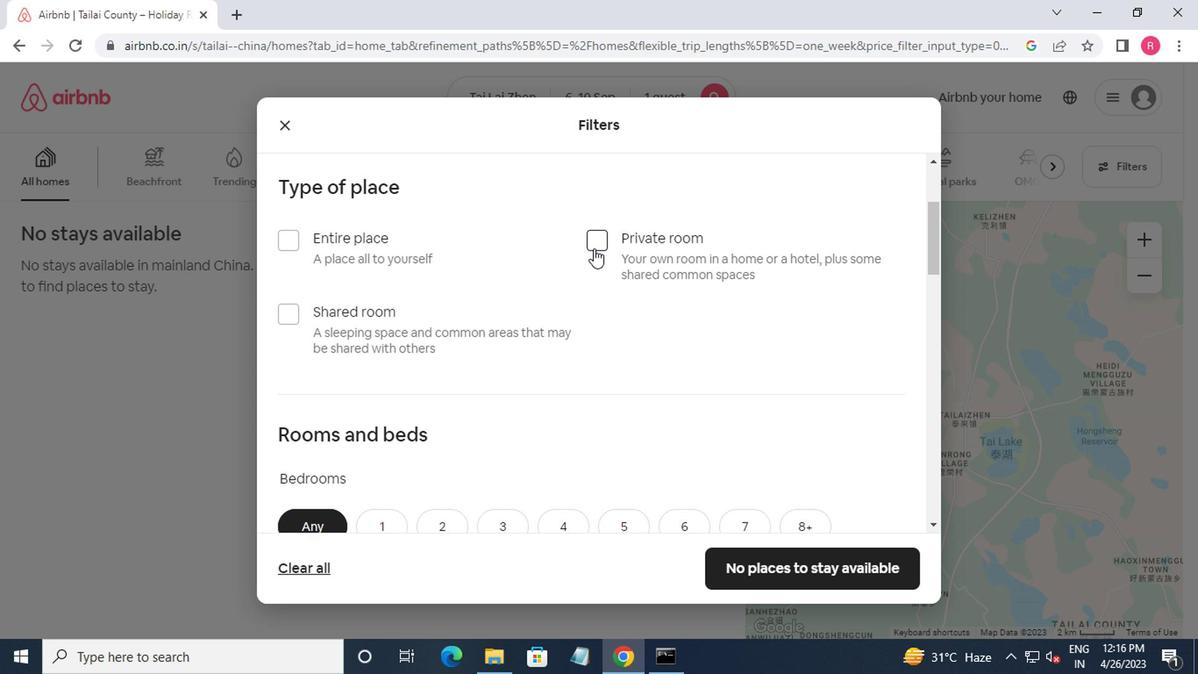 
Action: Mouse pressed left at (589, 247)
Screenshot: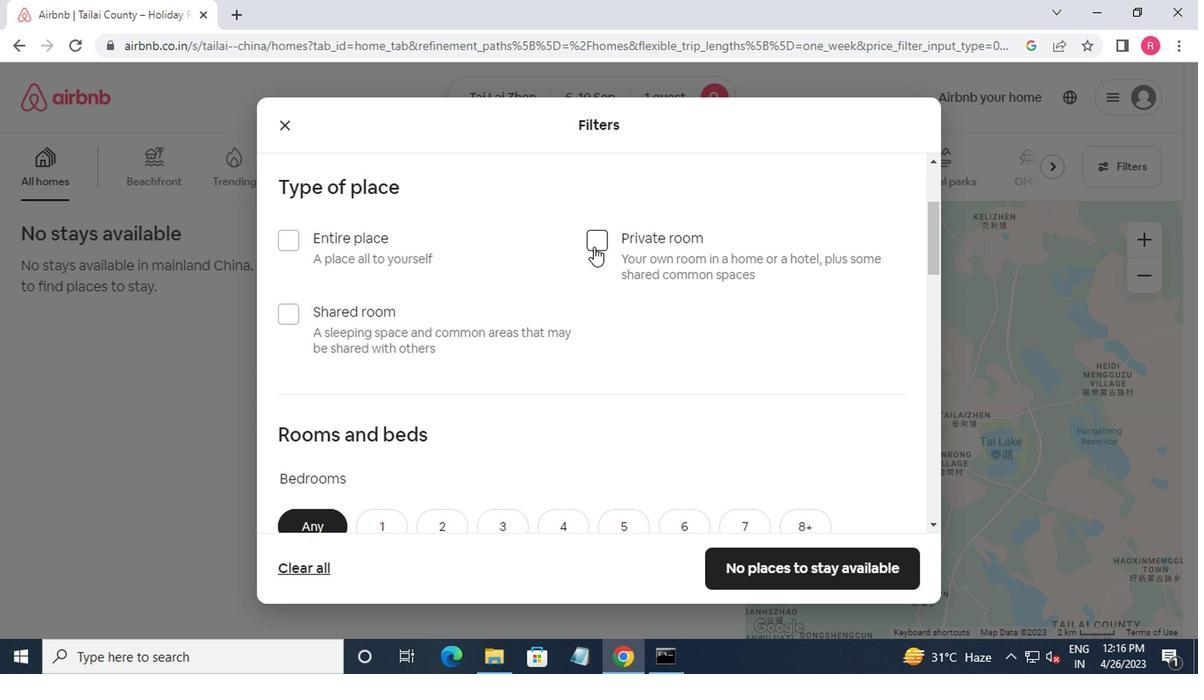 
Action: Mouse moved to (591, 247)
Screenshot: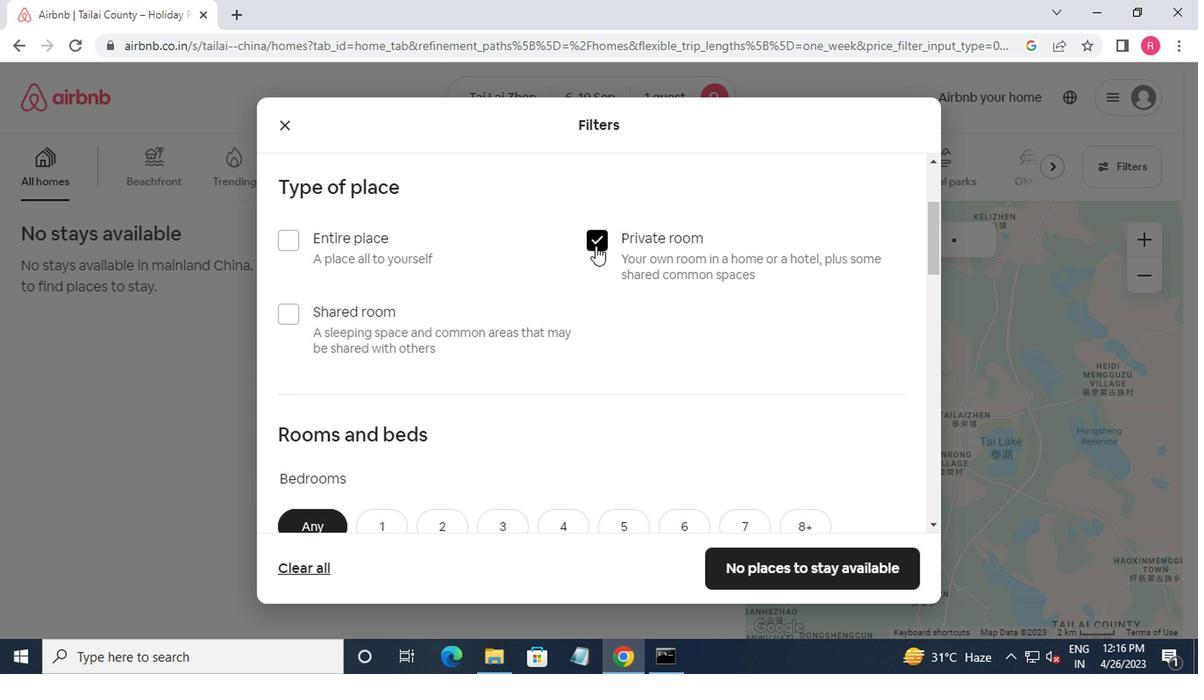
Action: Mouse scrolled (591, 246) with delta (0, -1)
Screenshot: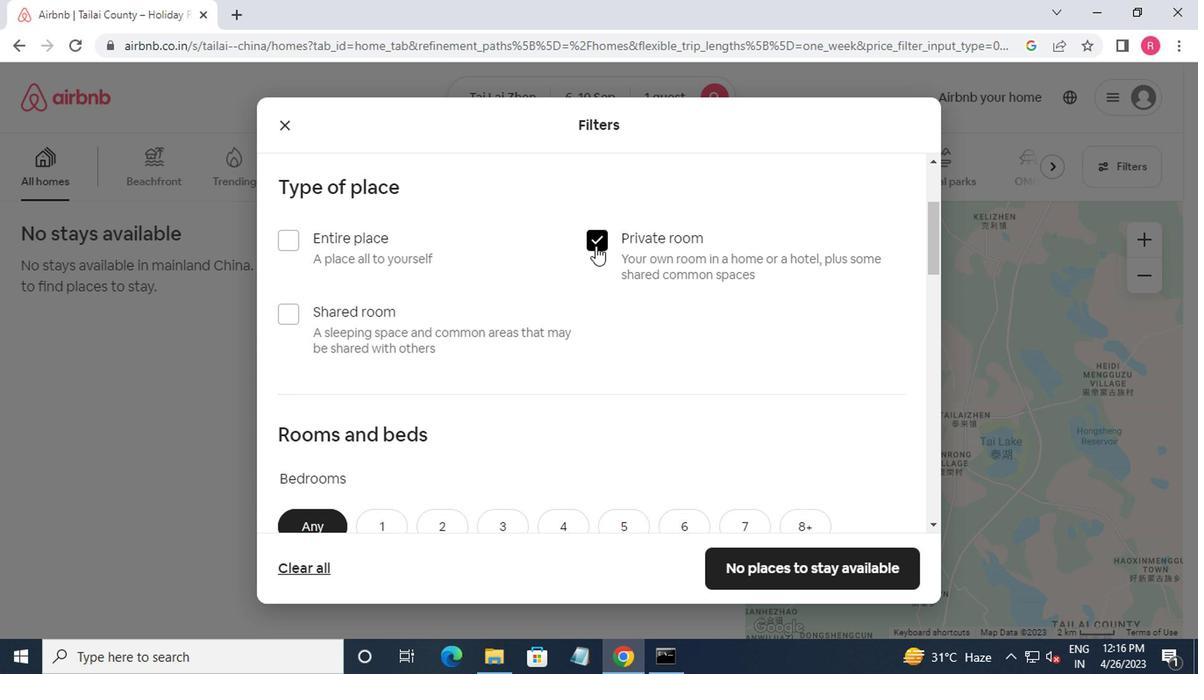 
Action: Mouse moved to (583, 257)
Screenshot: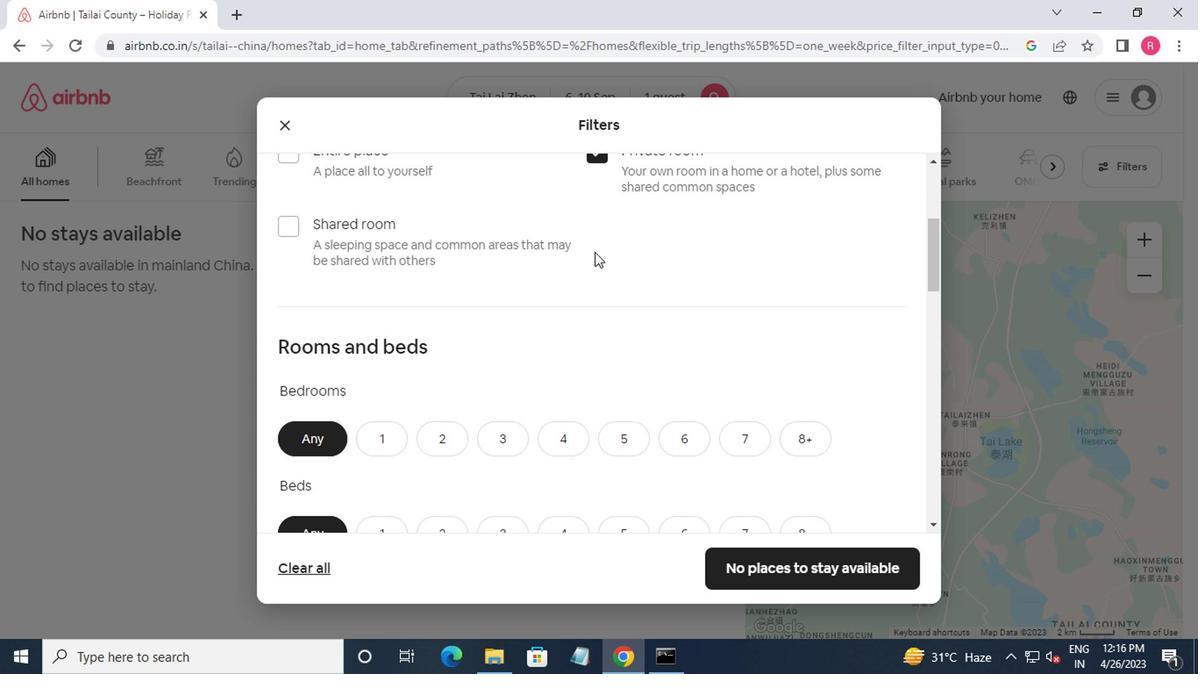 
Action: Mouse scrolled (583, 257) with delta (0, 0)
Screenshot: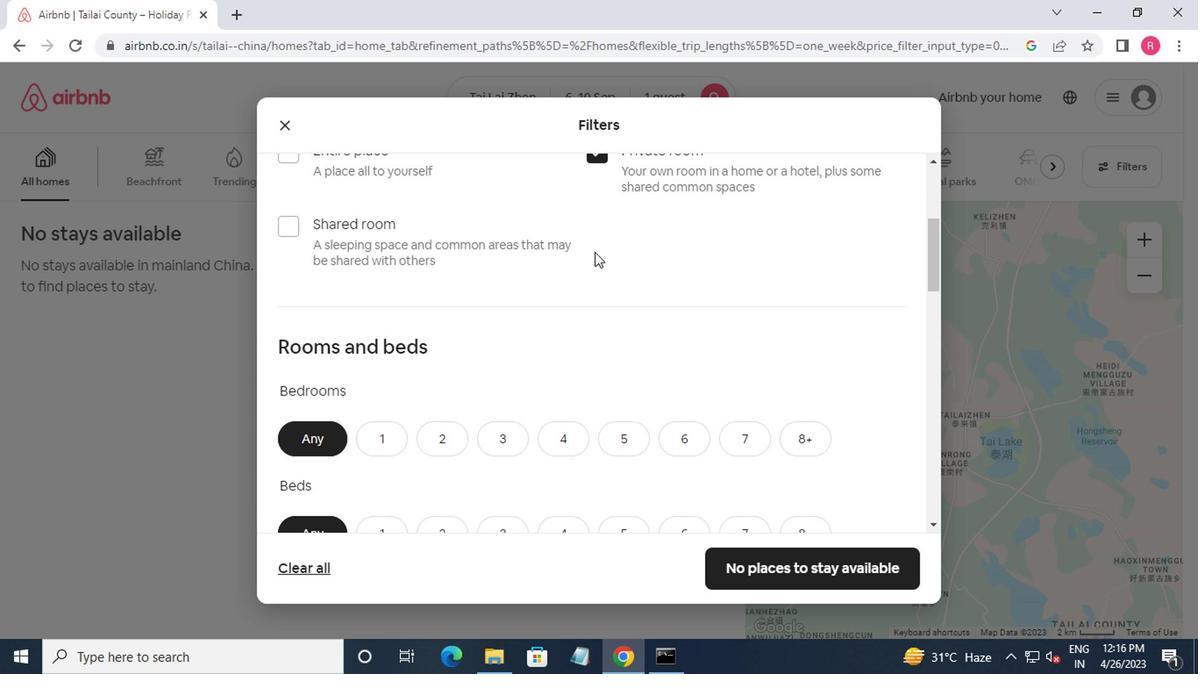
Action: Mouse moved to (361, 354)
Screenshot: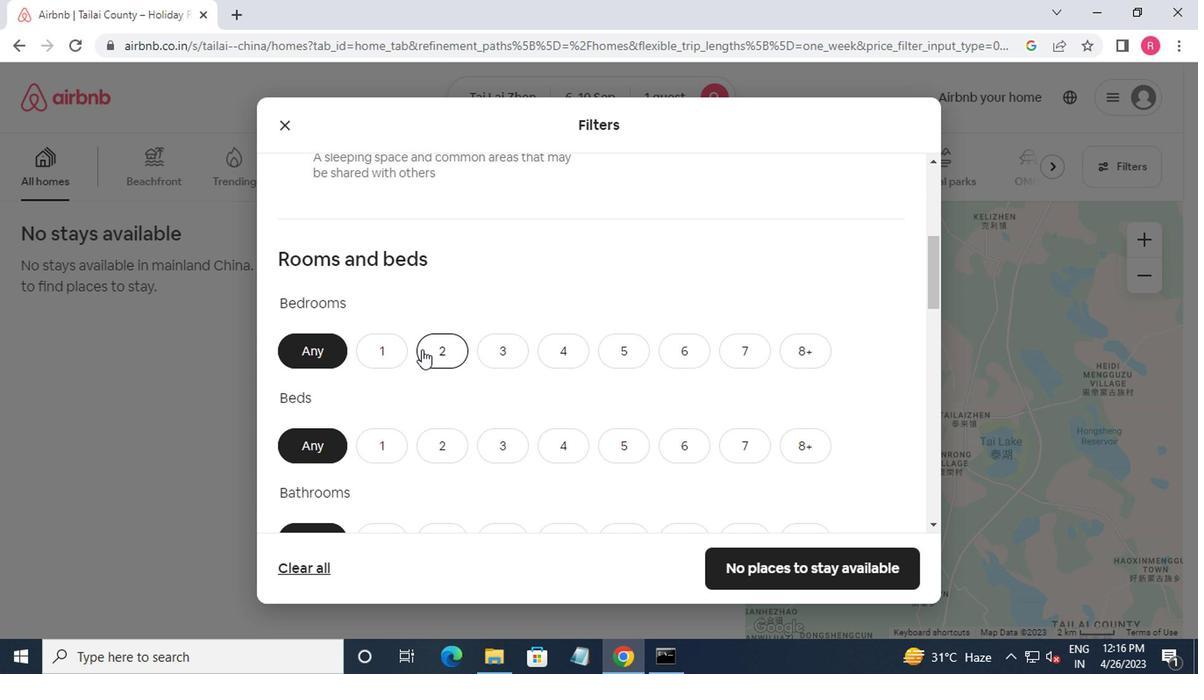 
Action: Mouse pressed left at (361, 354)
Screenshot: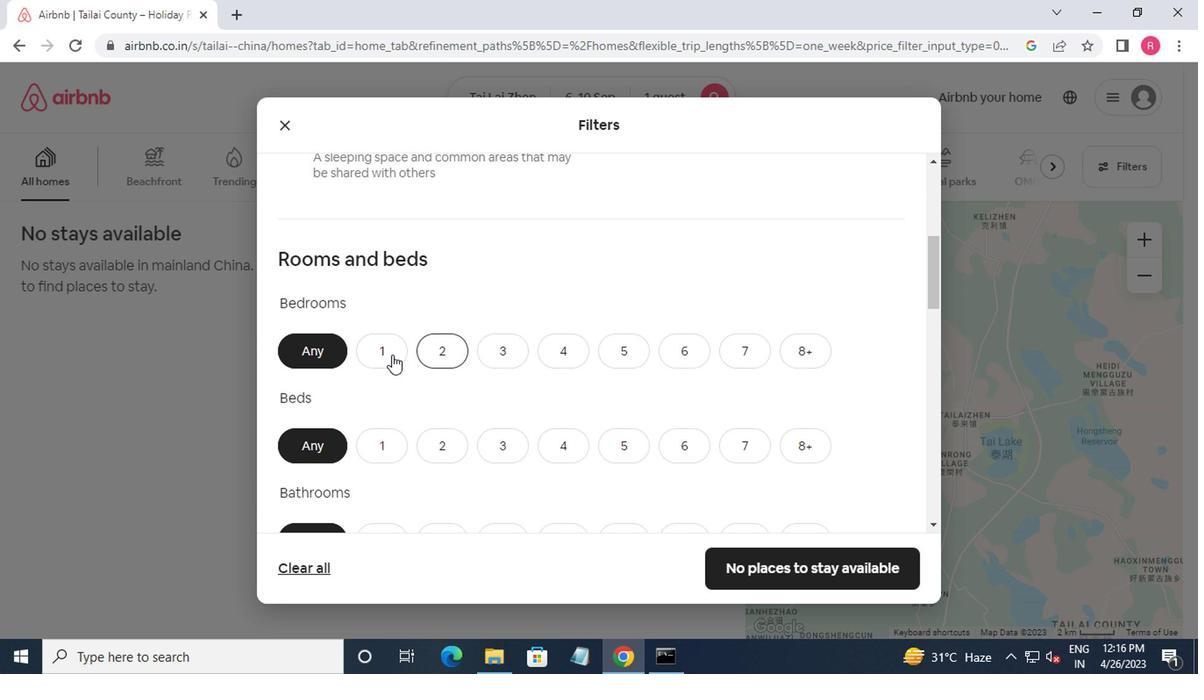
Action: Mouse moved to (378, 440)
Screenshot: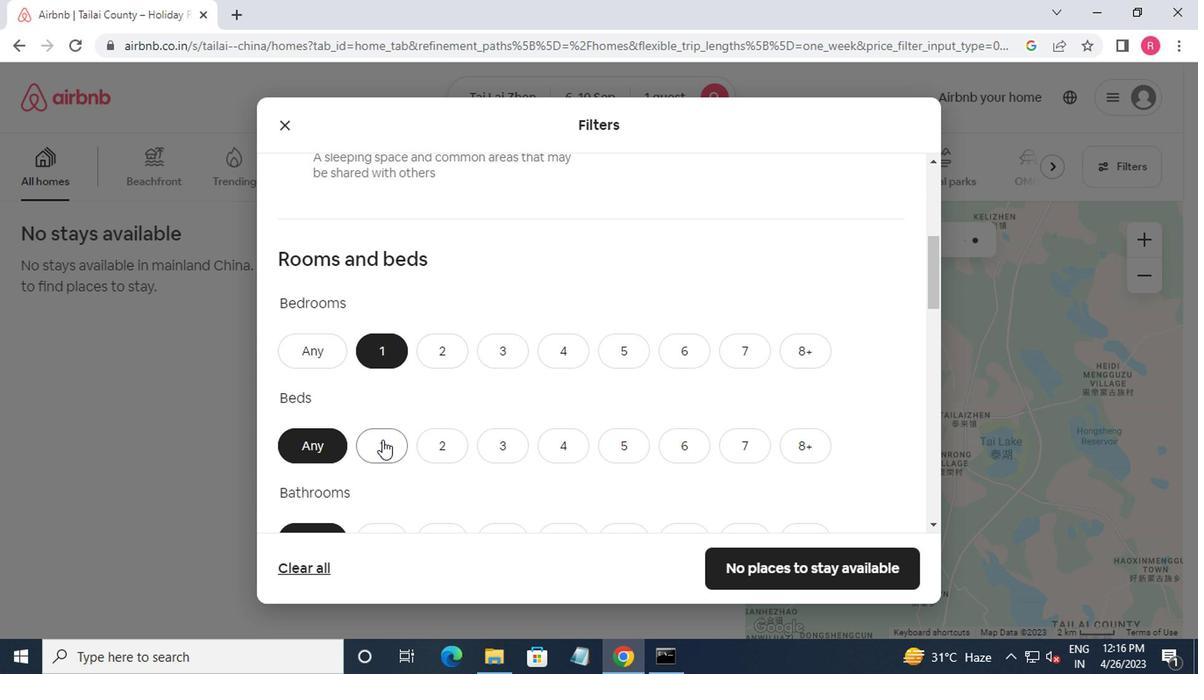 
Action: Mouse pressed left at (378, 440)
Screenshot: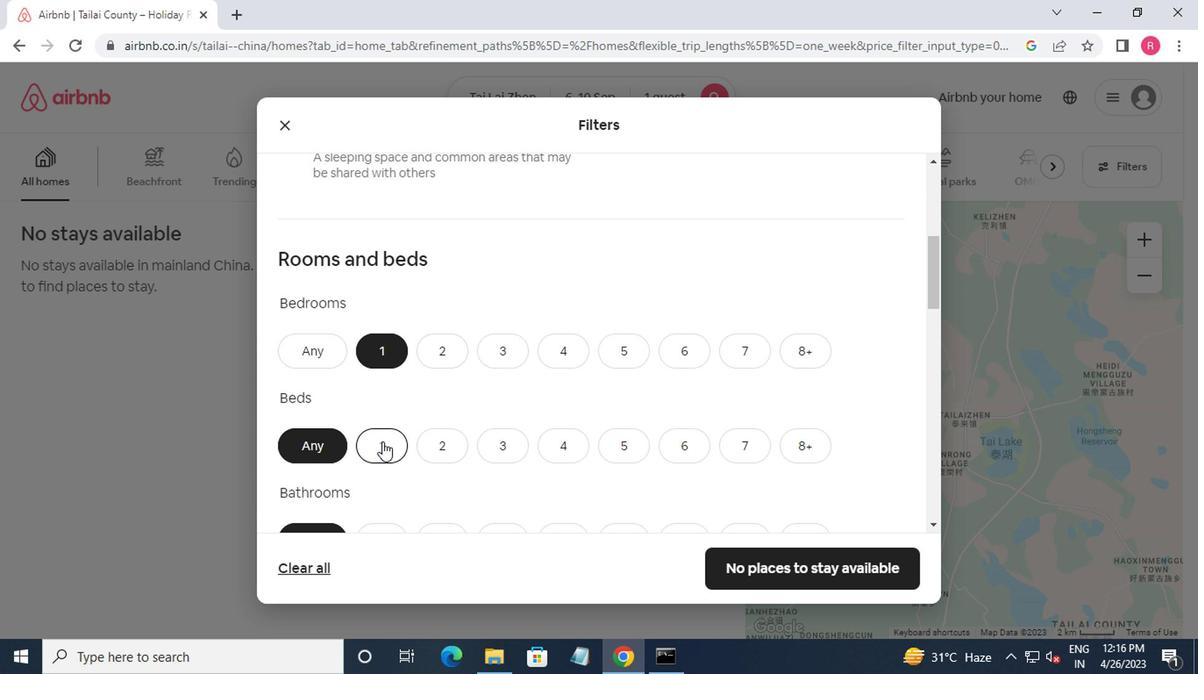 
Action: Mouse moved to (383, 437)
Screenshot: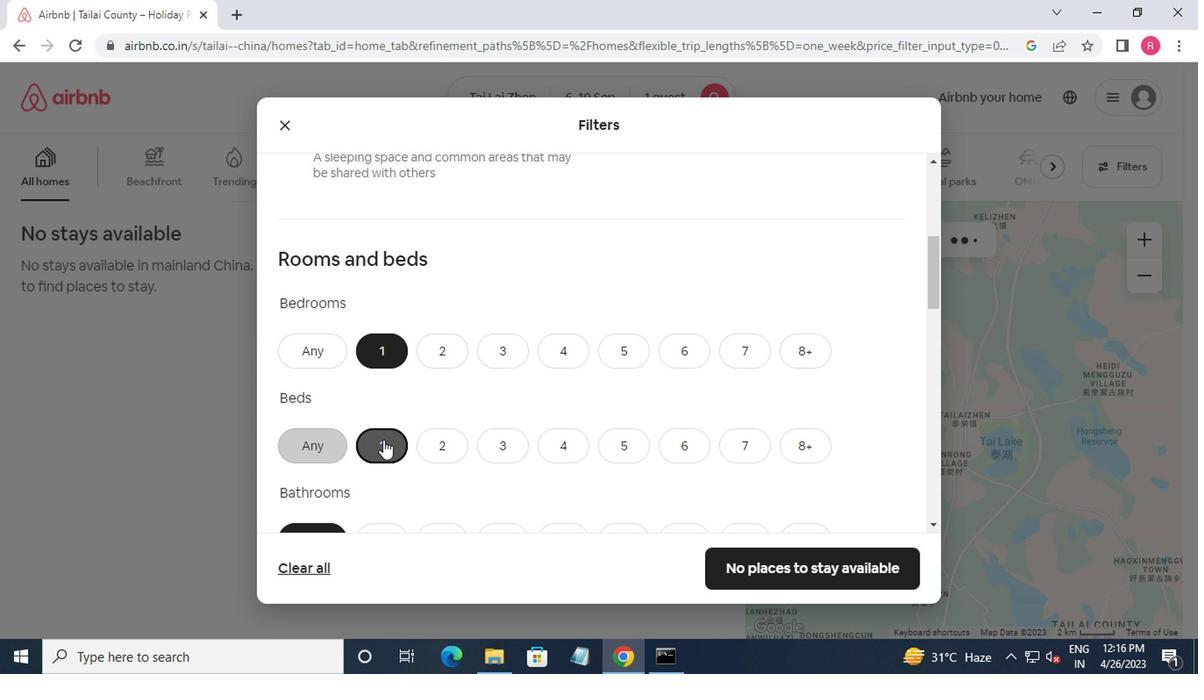 
Action: Mouse scrolled (383, 436) with delta (0, -1)
Screenshot: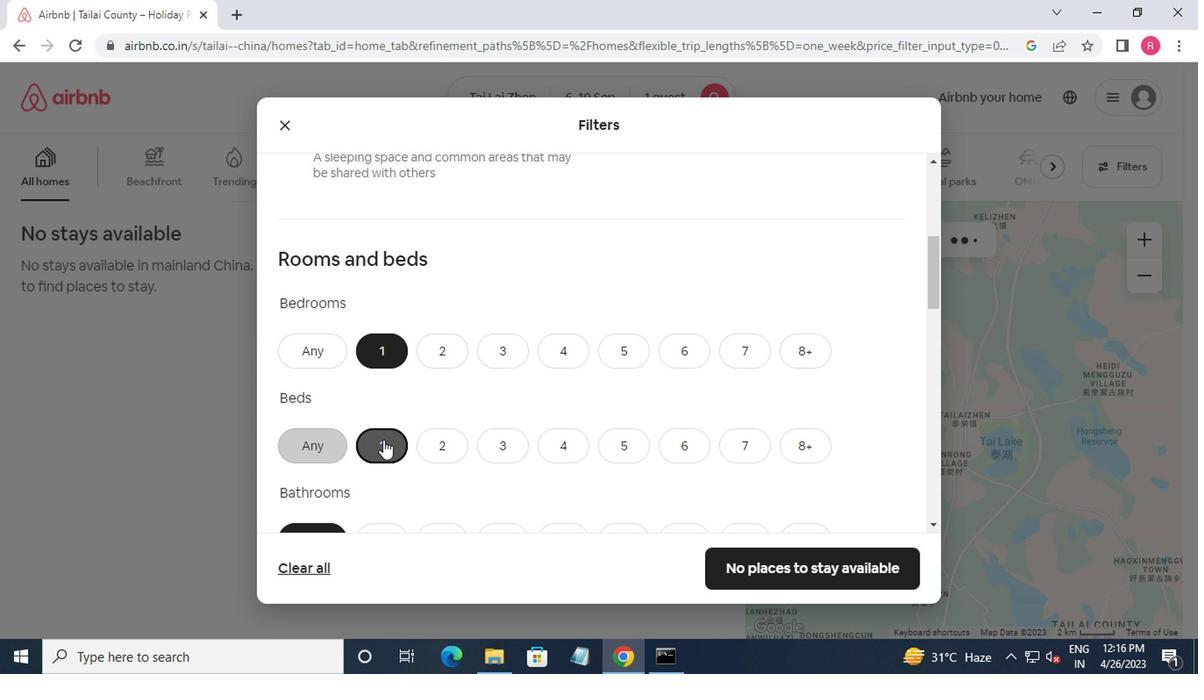 
Action: Mouse moved to (385, 437)
Screenshot: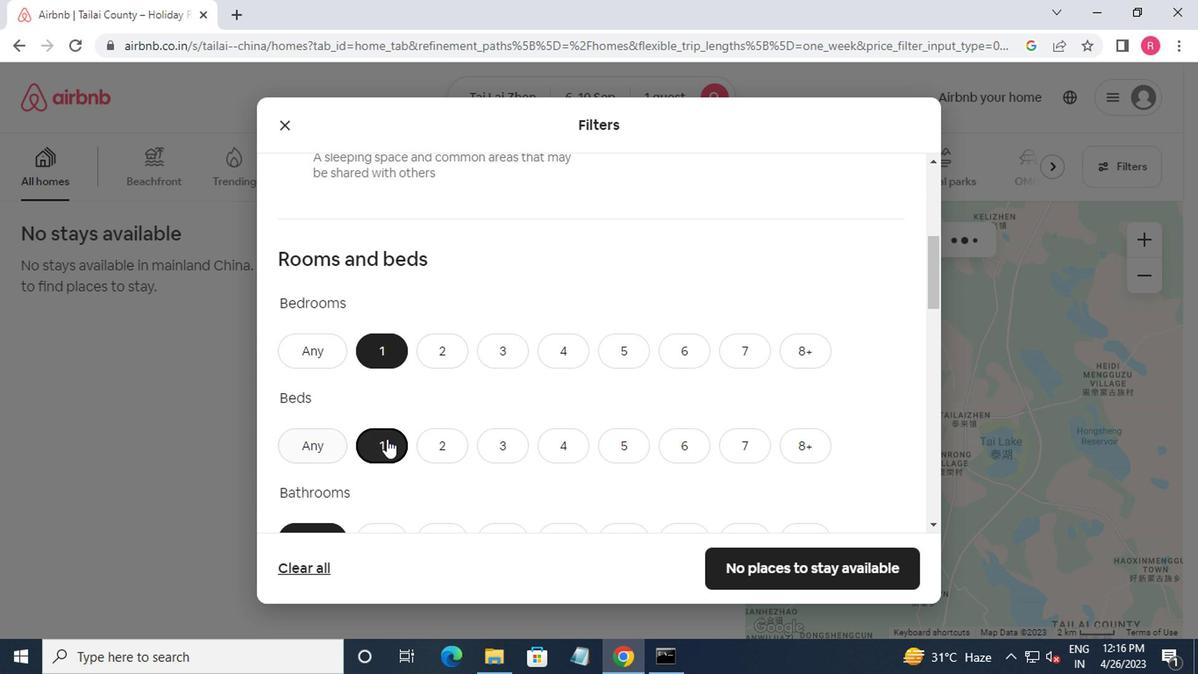 
Action: Mouse scrolled (385, 436) with delta (0, -1)
Screenshot: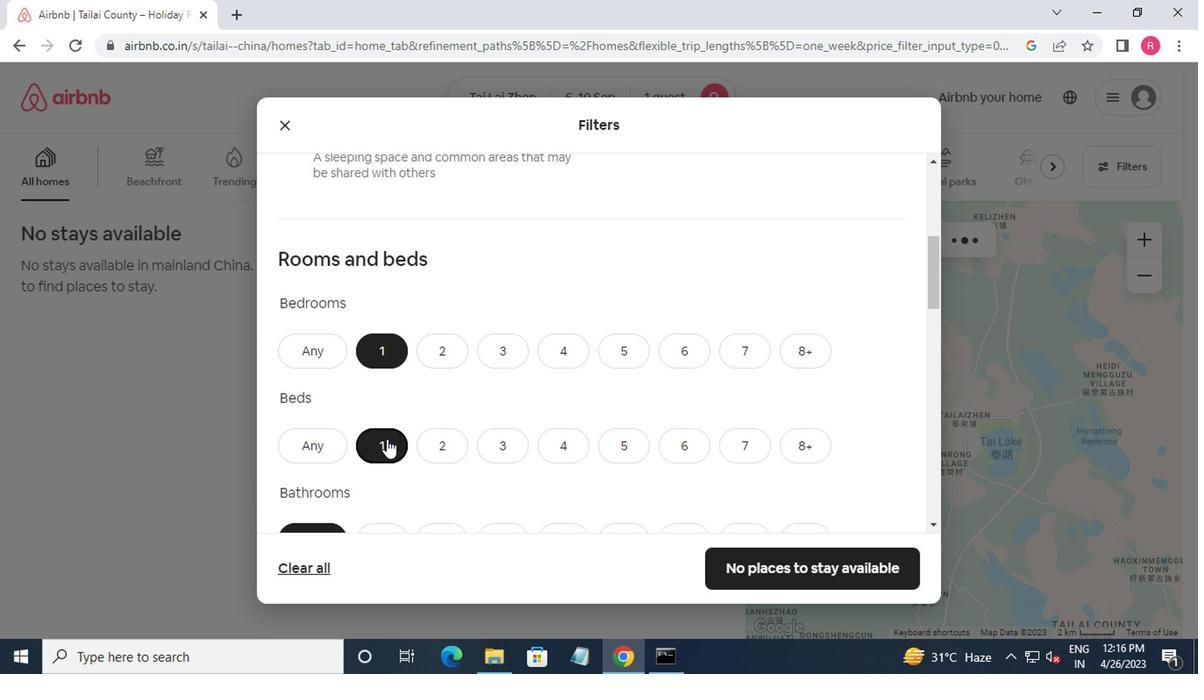 
Action: Mouse moved to (379, 363)
Screenshot: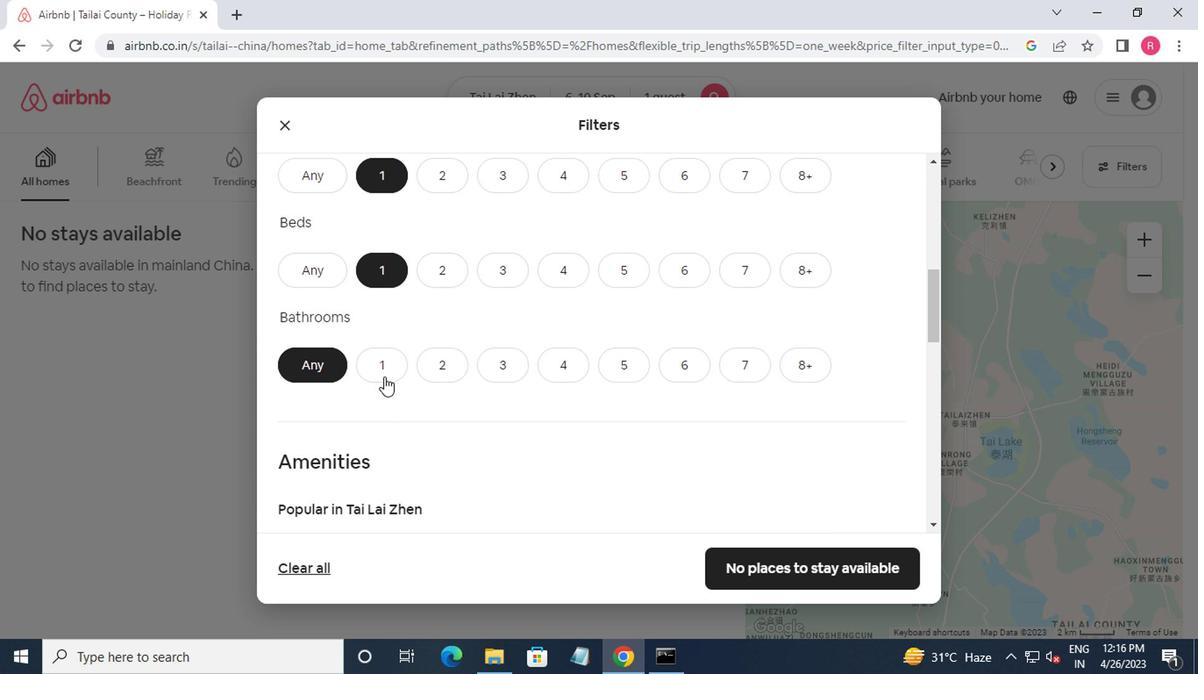 
Action: Mouse pressed left at (379, 363)
Screenshot: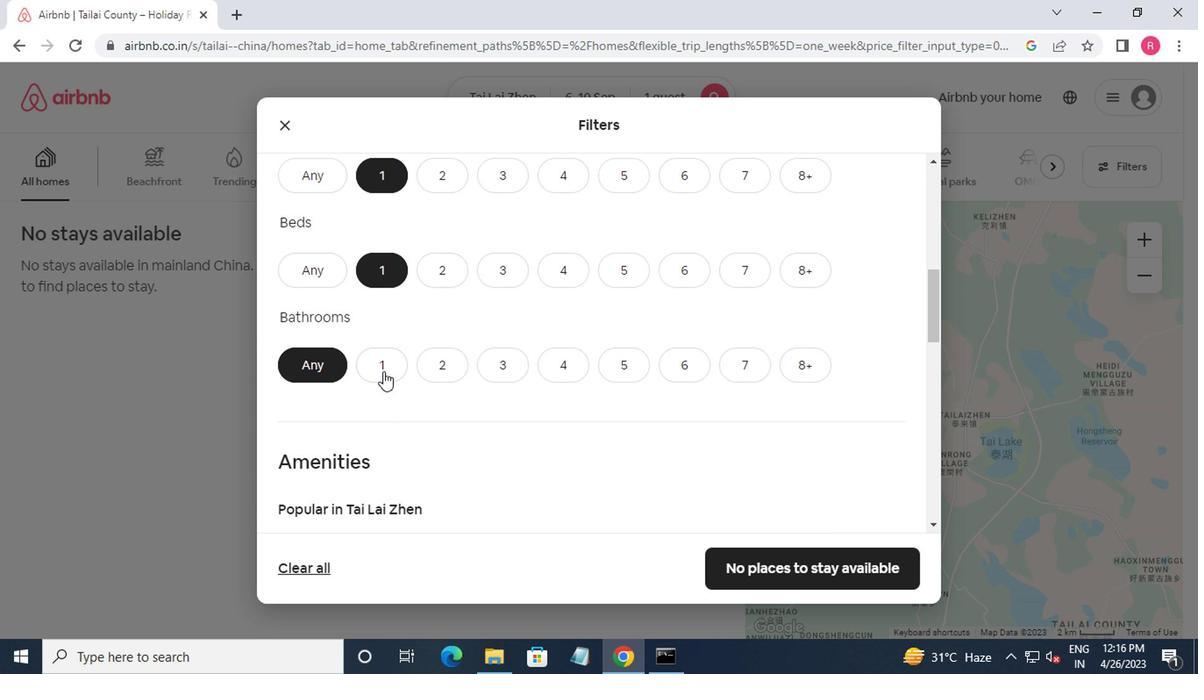 
Action: Mouse moved to (348, 415)
Screenshot: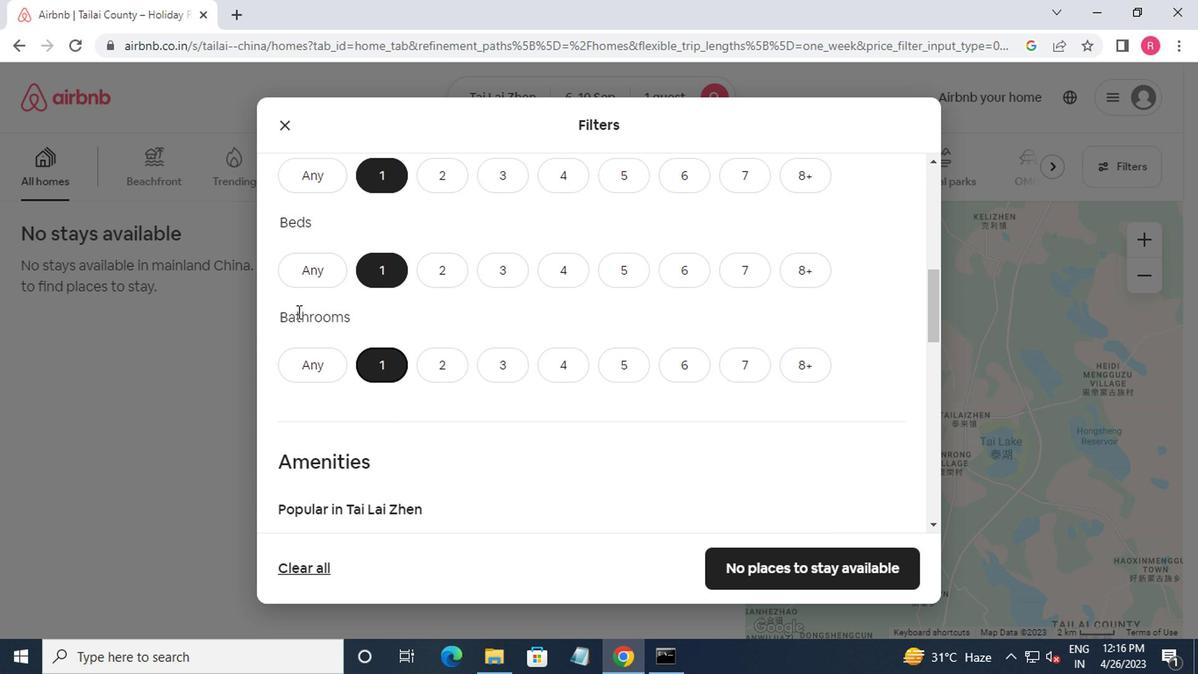 
Action: Mouse scrolled (348, 415) with delta (0, 0)
Screenshot: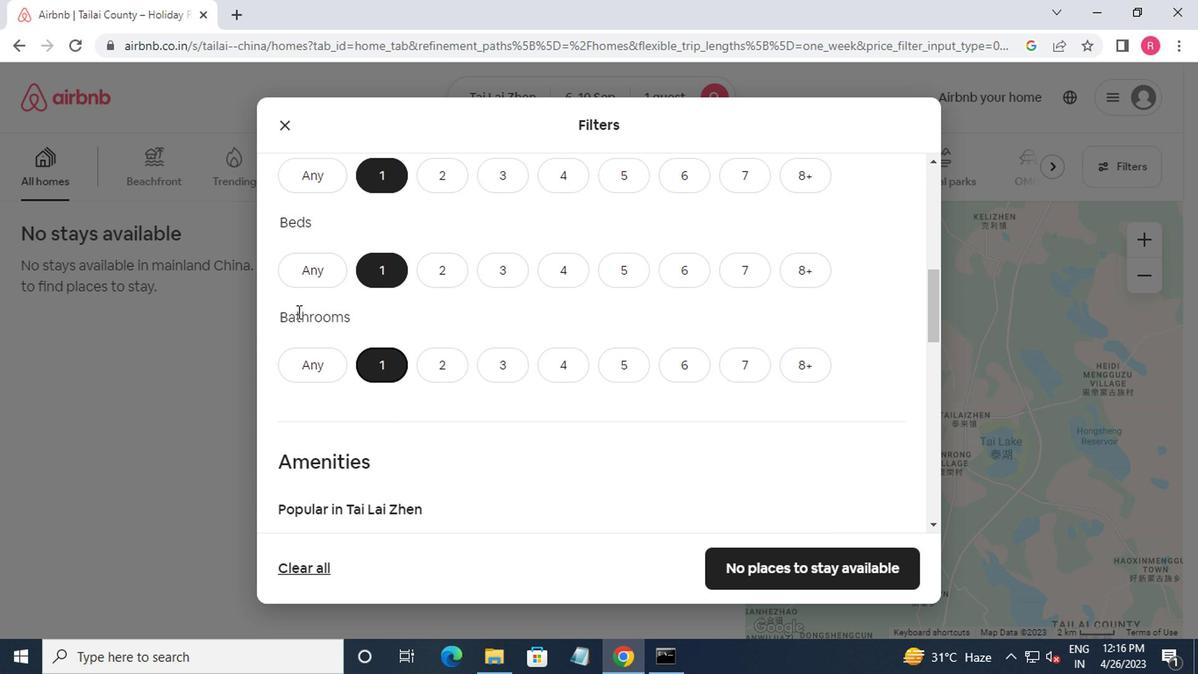 
Action: Mouse moved to (362, 421)
Screenshot: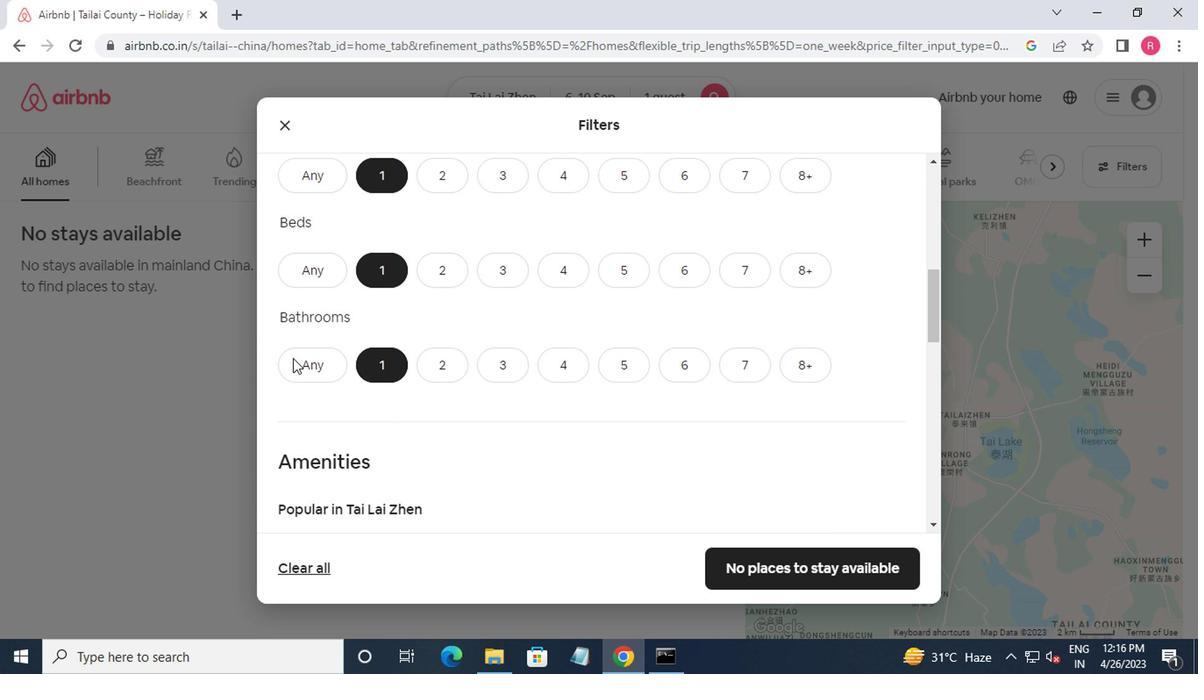 
Action: Mouse scrolled (362, 420) with delta (0, -1)
Screenshot: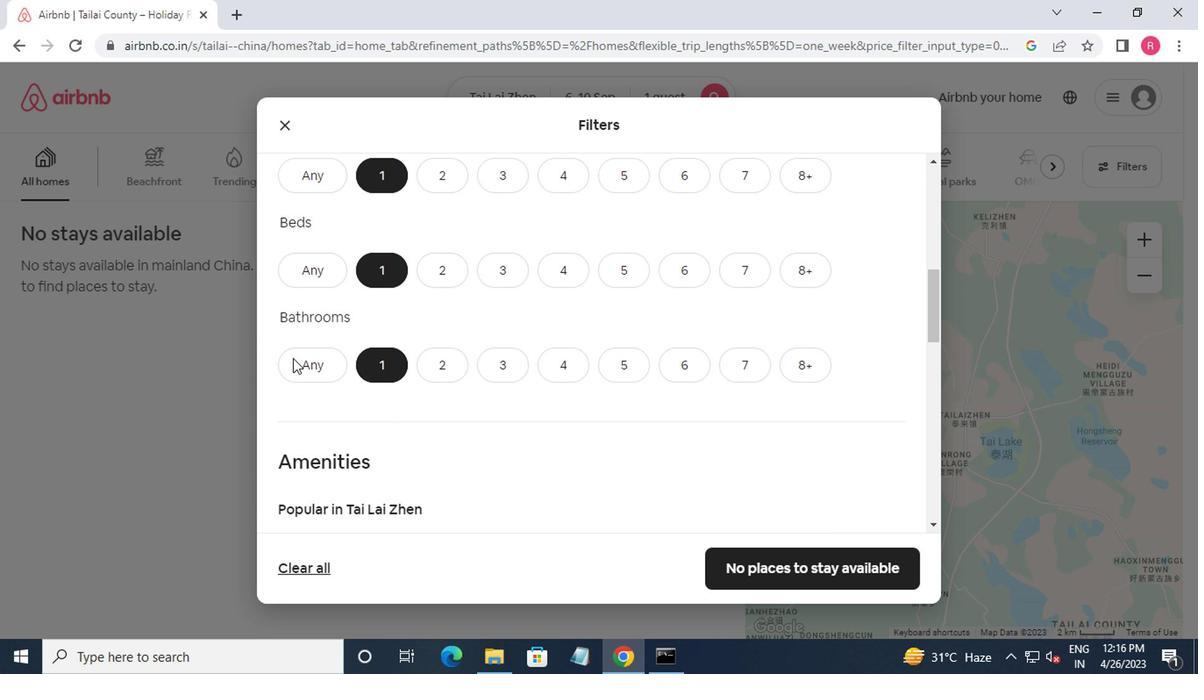 
Action: Mouse moved to (463, 420)
Screenshot: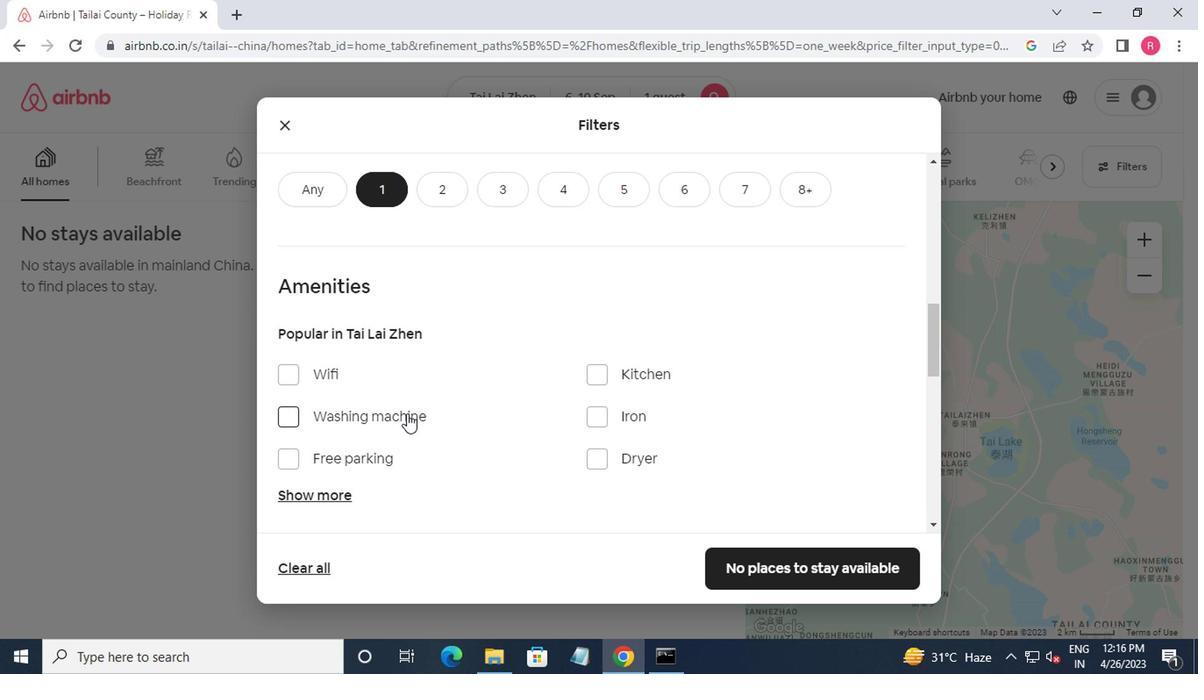 
Action: Mouse scrolled (463, 420) with delta (0, 0)
Screenshot: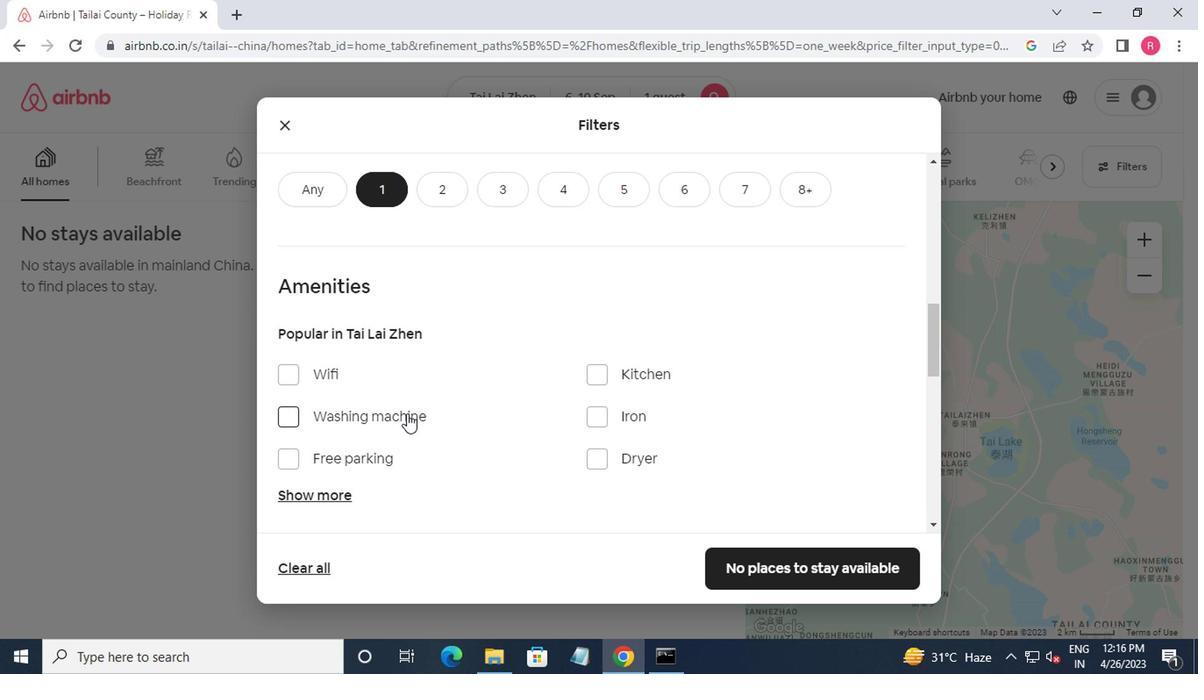 
Action: Mouse moved to (498, 428)
Screenshot: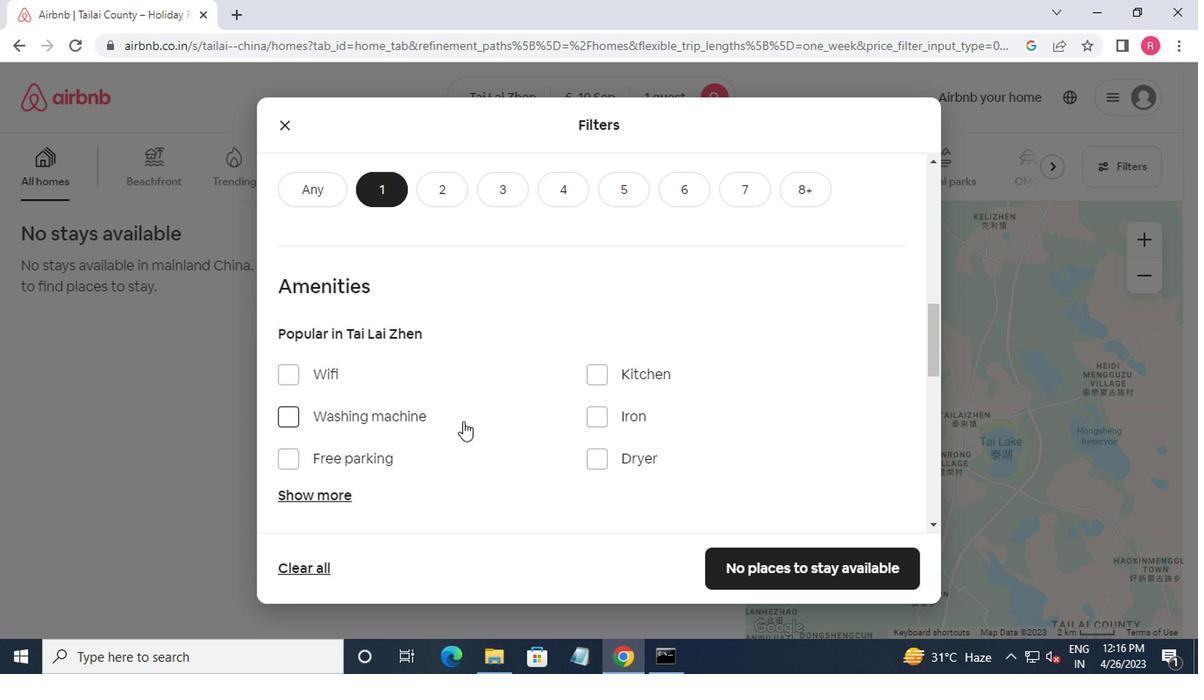
Action: Mouse scrolled (498, 426) with delta (0, -1)
Screenshot: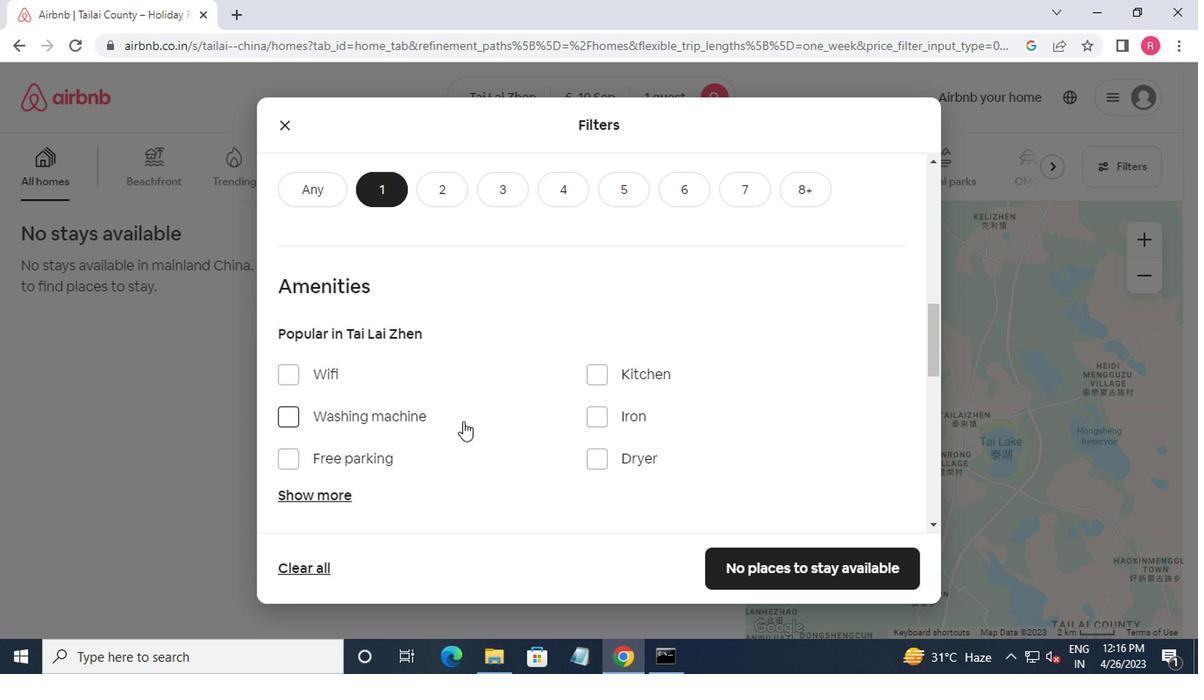
Action: Mouse moved to (514, 428)
Screenshot: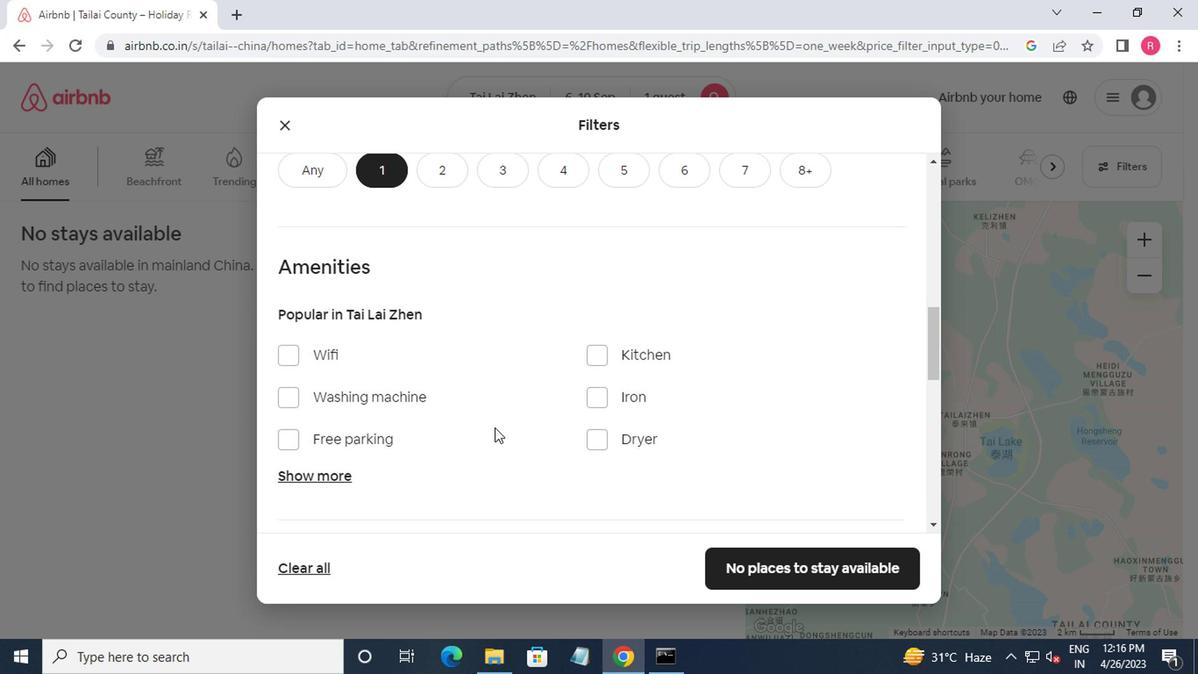 
Action: Mouse scrolled (514, 428) with delta (0, 0)
Screenshot: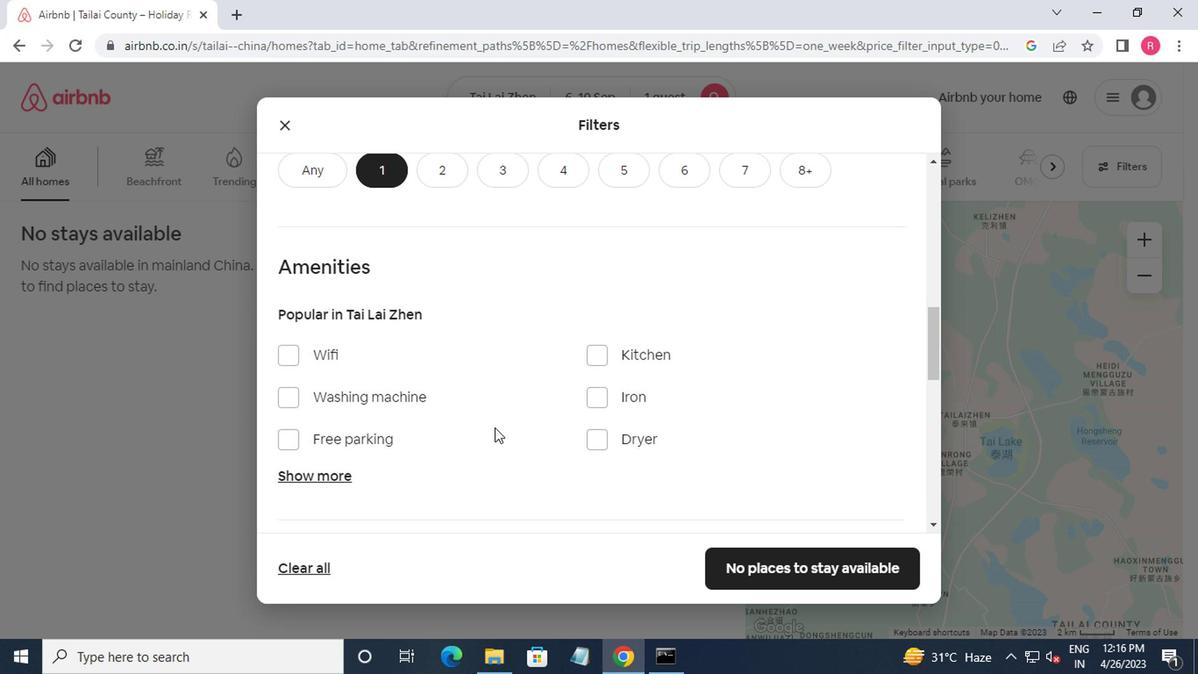 
Action: Mouse moved to (553, 430)
Screenshot: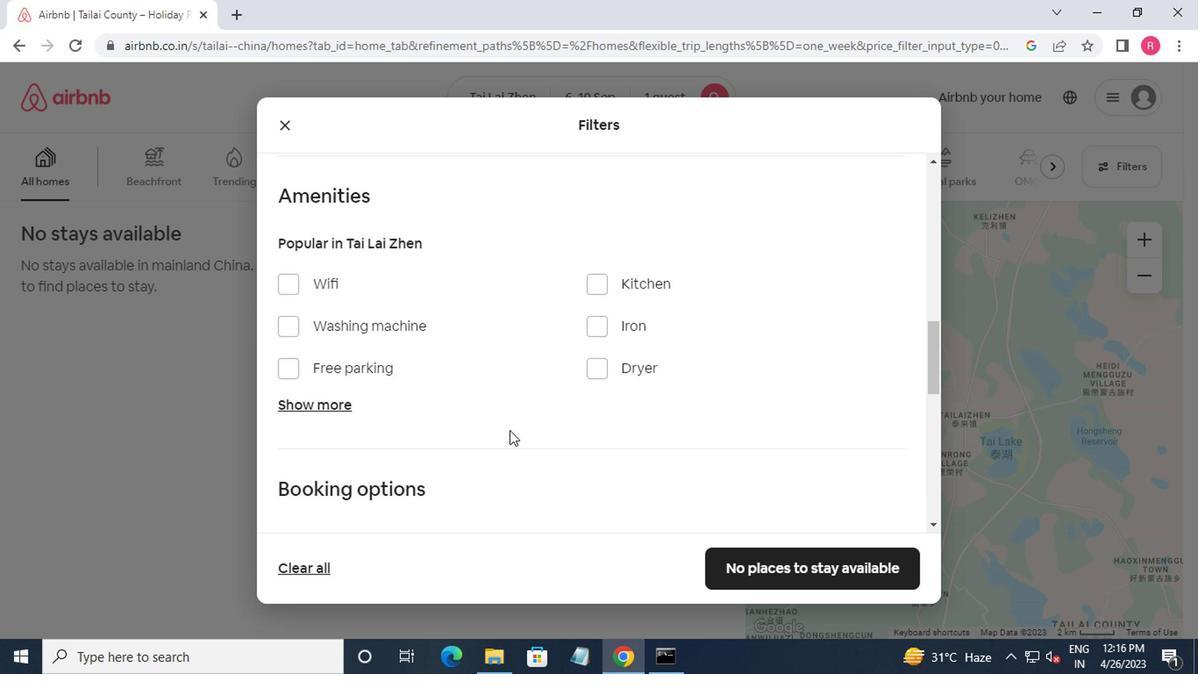 
Action: Mouse scrolled (553, 429) with delta (0, -1)
Screenshot: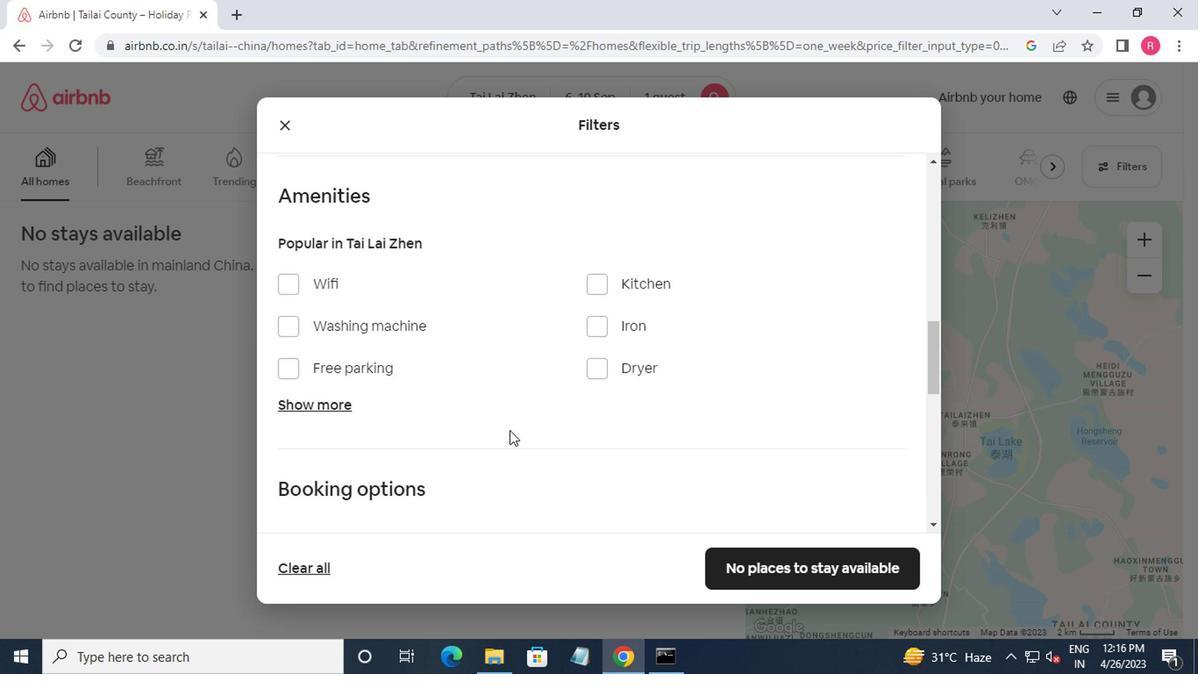 
Action: Mouse moved to (856, 352)
Screenshot: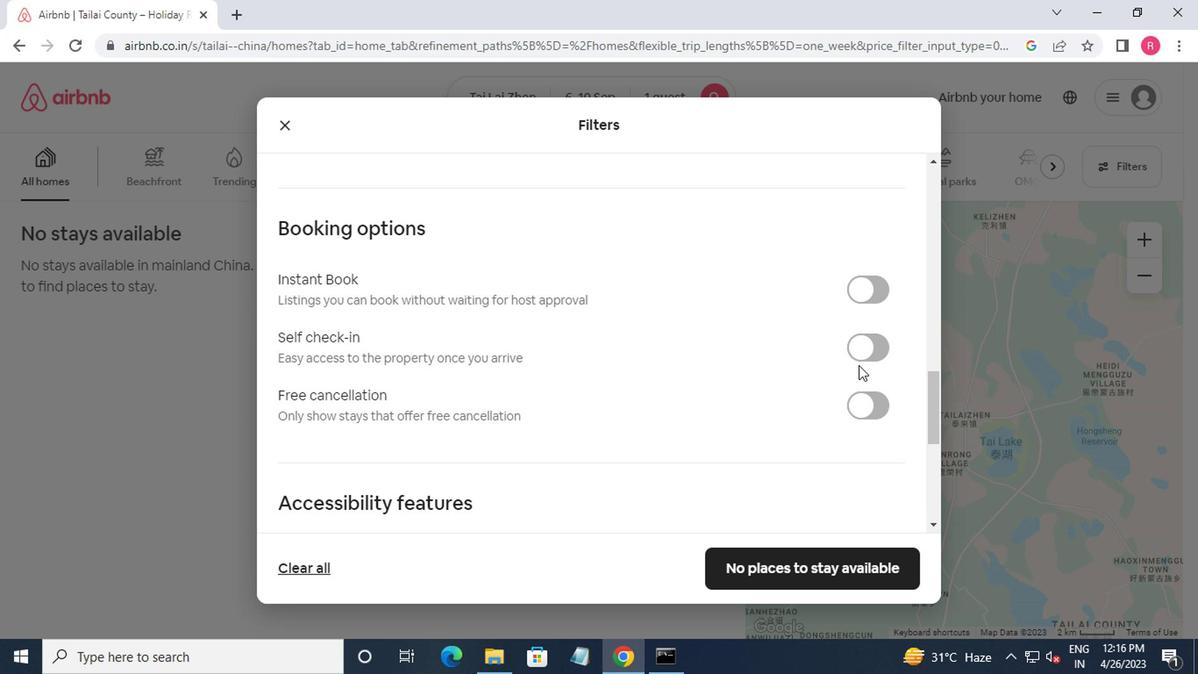 
Action: Mouse pressed left at (856, 352)
Screenshot: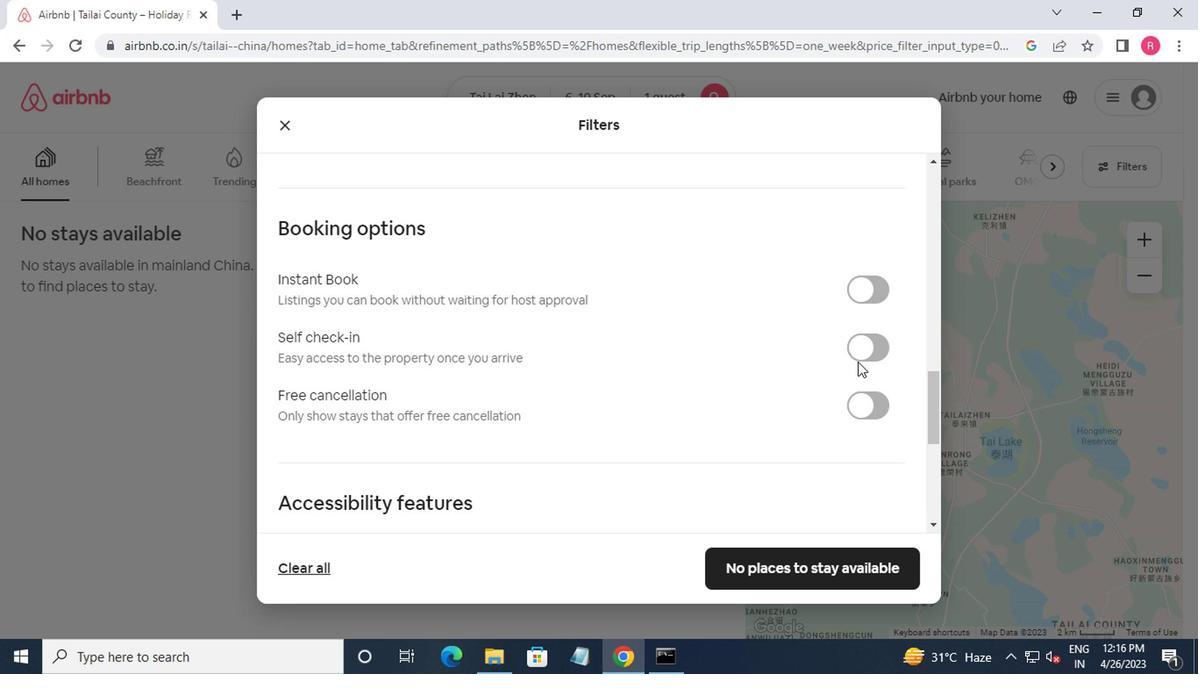 
Action: Mouse moved to (857, 363)
Screenshot: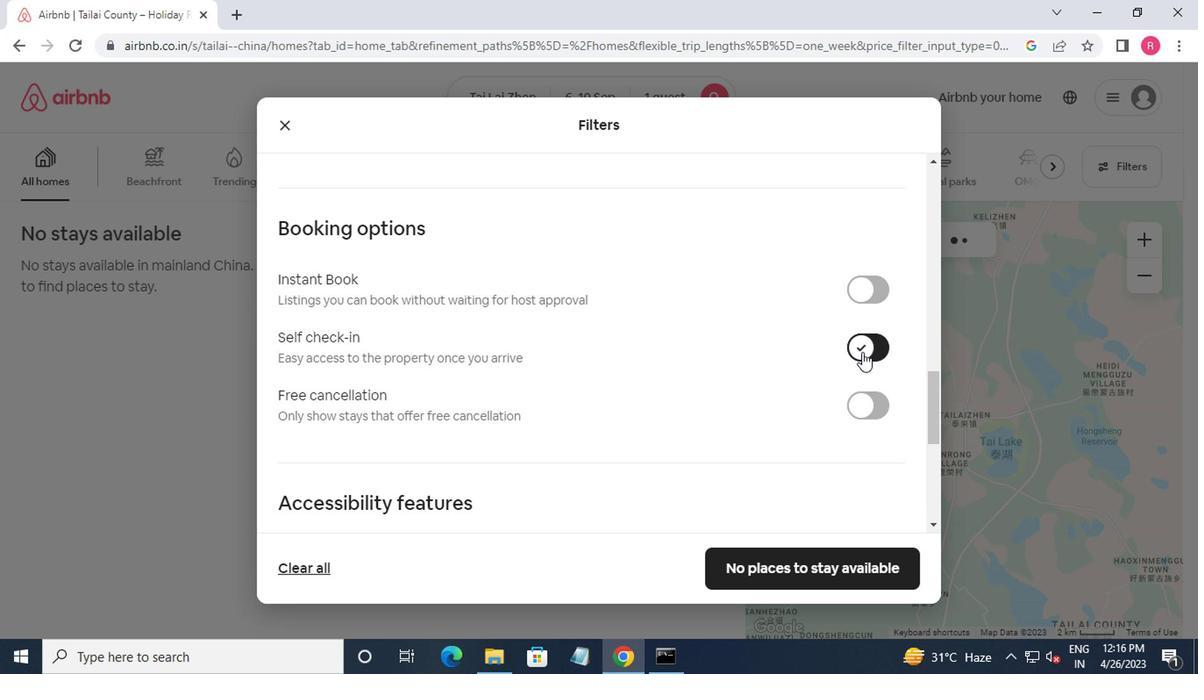 
Action: Mouse scrolled (857, 362) with delta (0, -1)
Screenshot: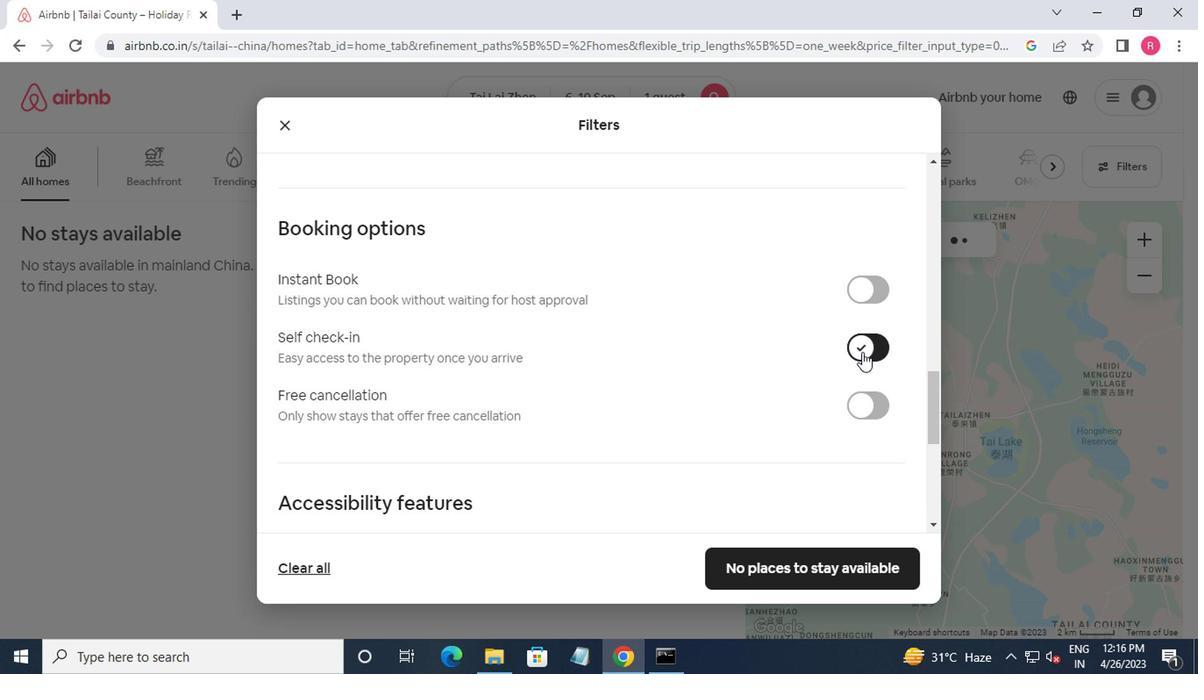 
Action: Mouse moved to (850, 387)
Screenshot: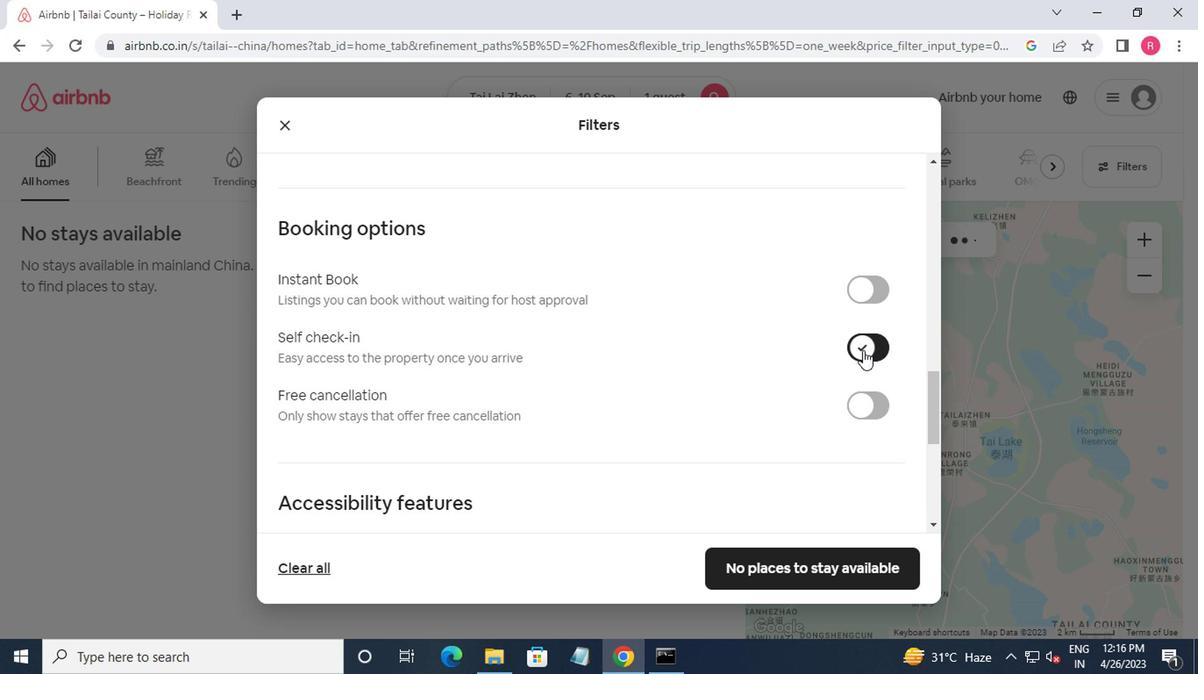 
Action: Mouse scrolled (850, 386) with delta (0, -1)
Screenshot: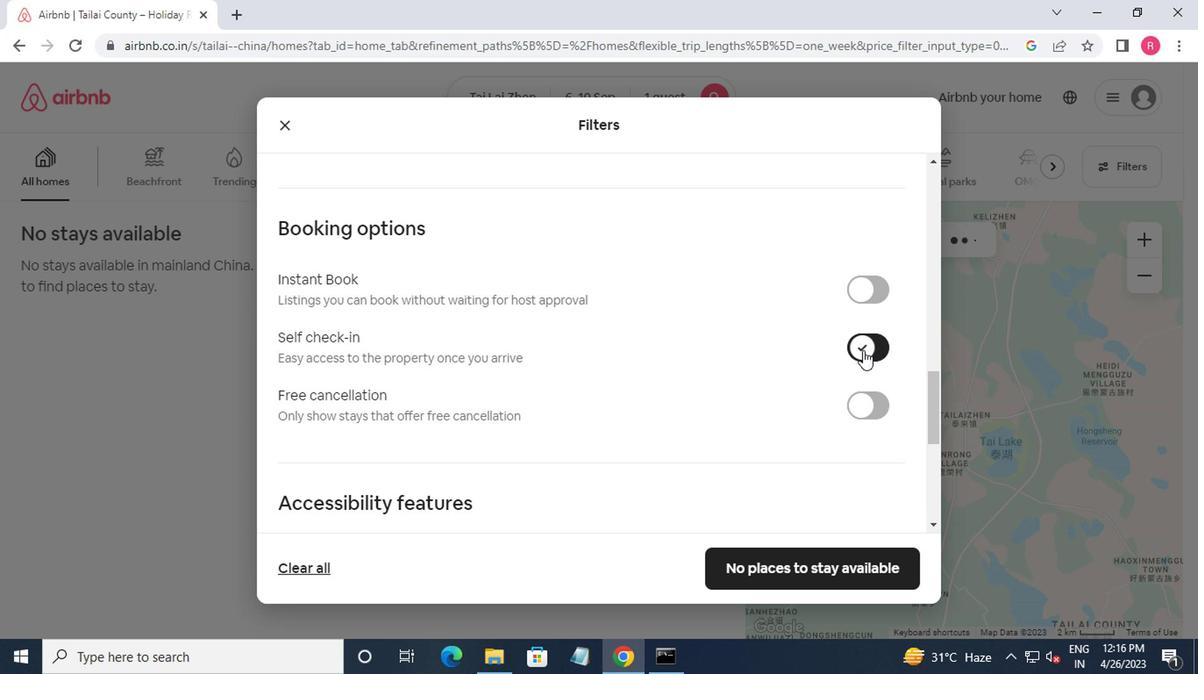 
Action: Mouse moved to (841, 406)
Screenshot: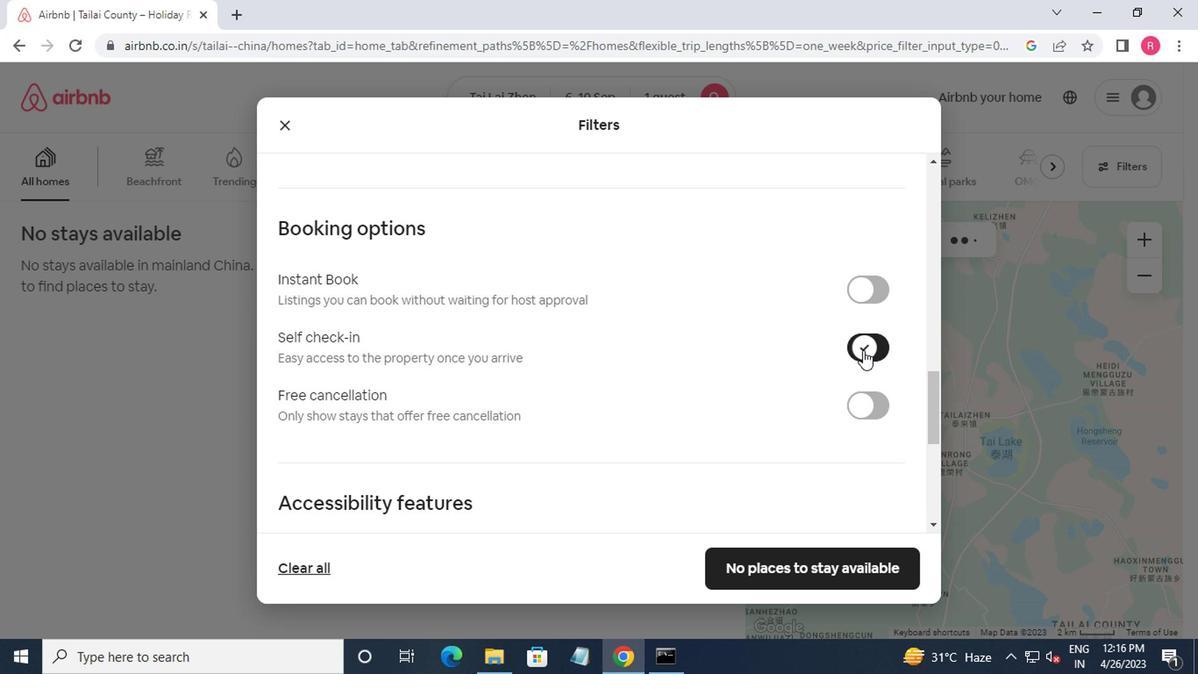 
Action: Mouse scrolled (841, 406) with delta (0, 0)
Screenshot: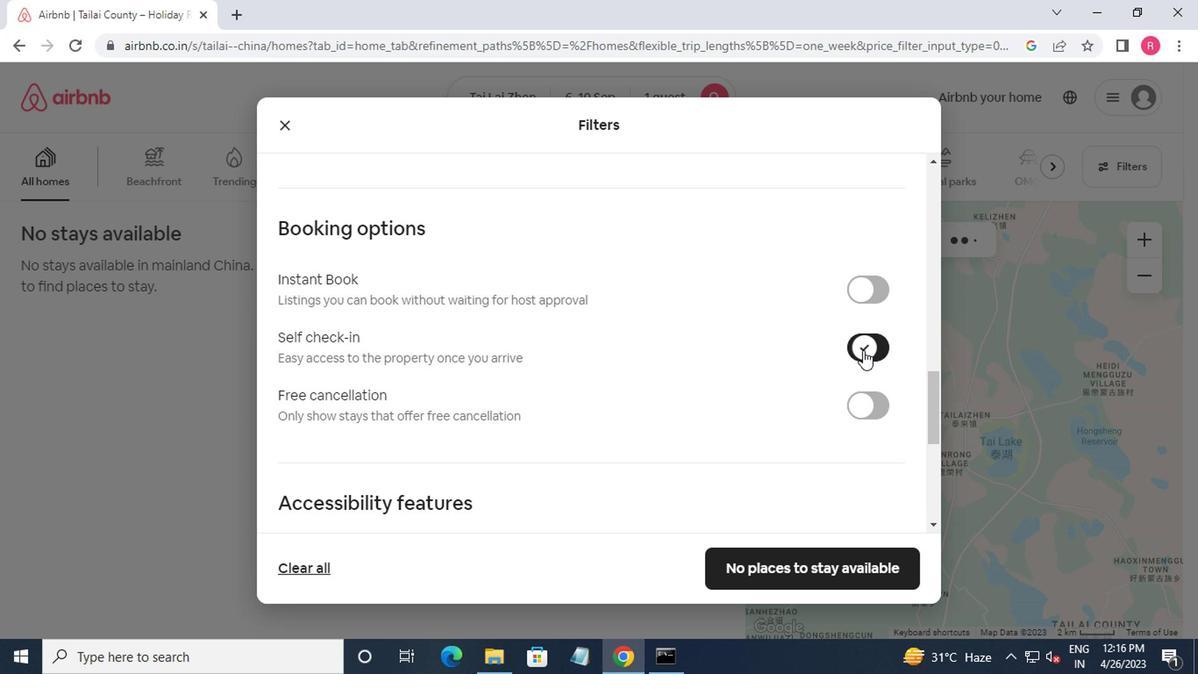 
Action: Mouse moved to (834, 428)
Screenshot: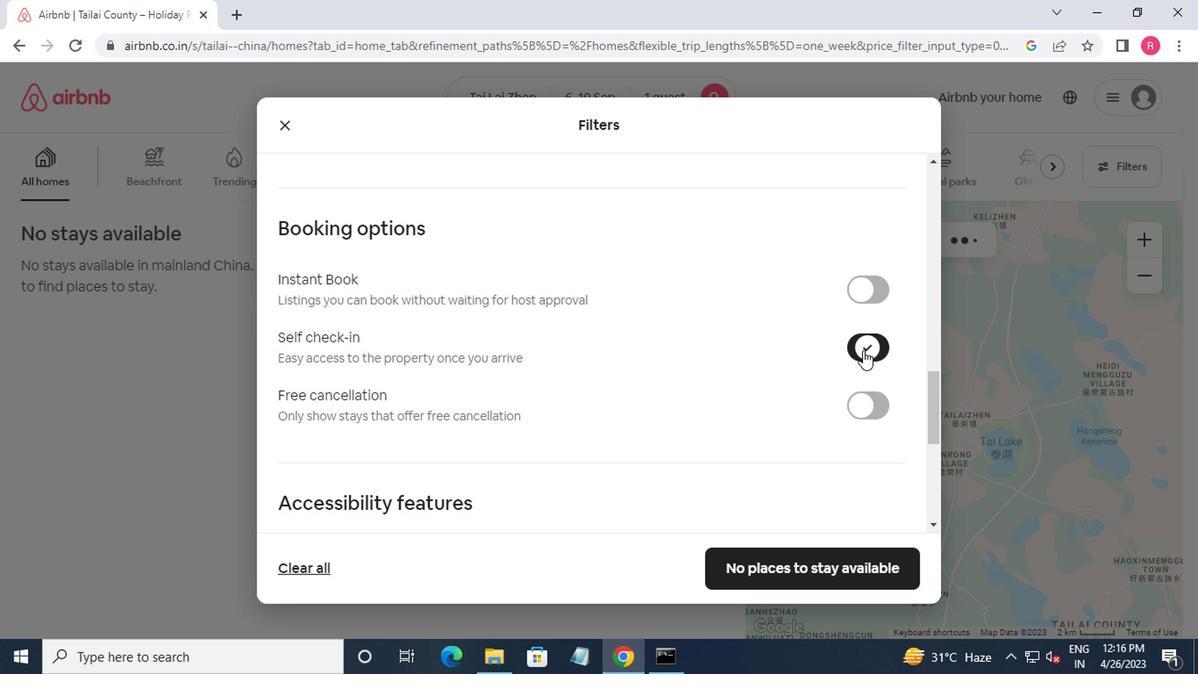 
Action: Mouse scrolled (834, 426) with delta (0, -1)
Screenshot: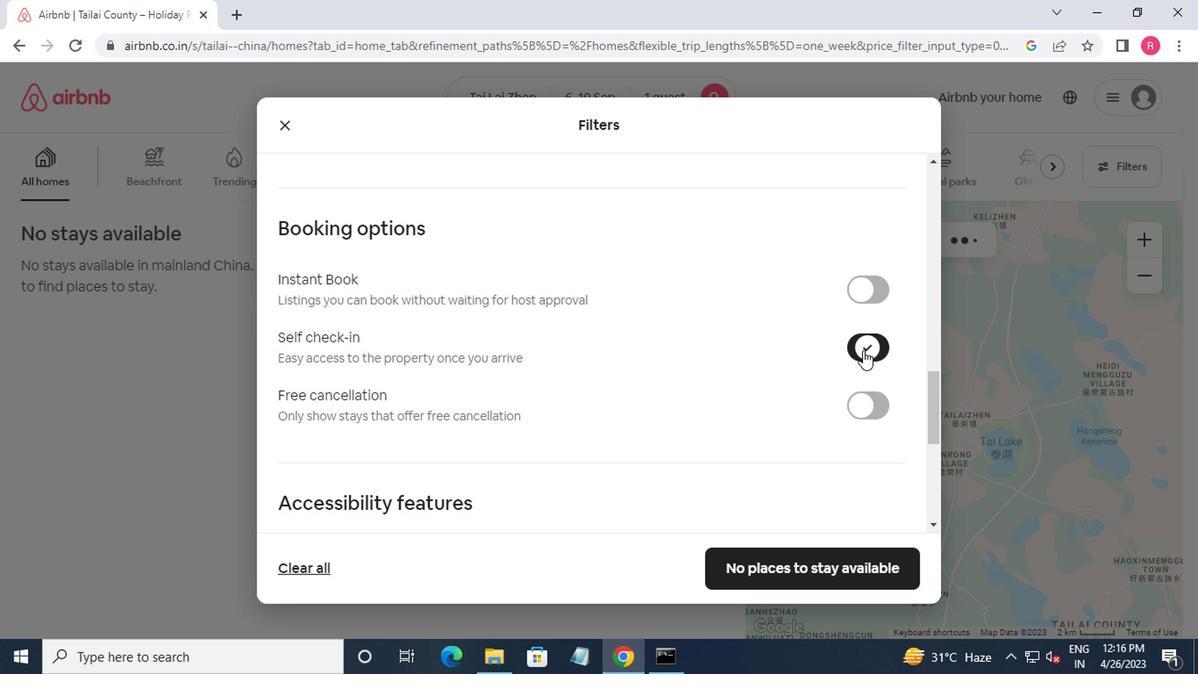 
Action: Mouse moved to (797, 571)
Screenshot: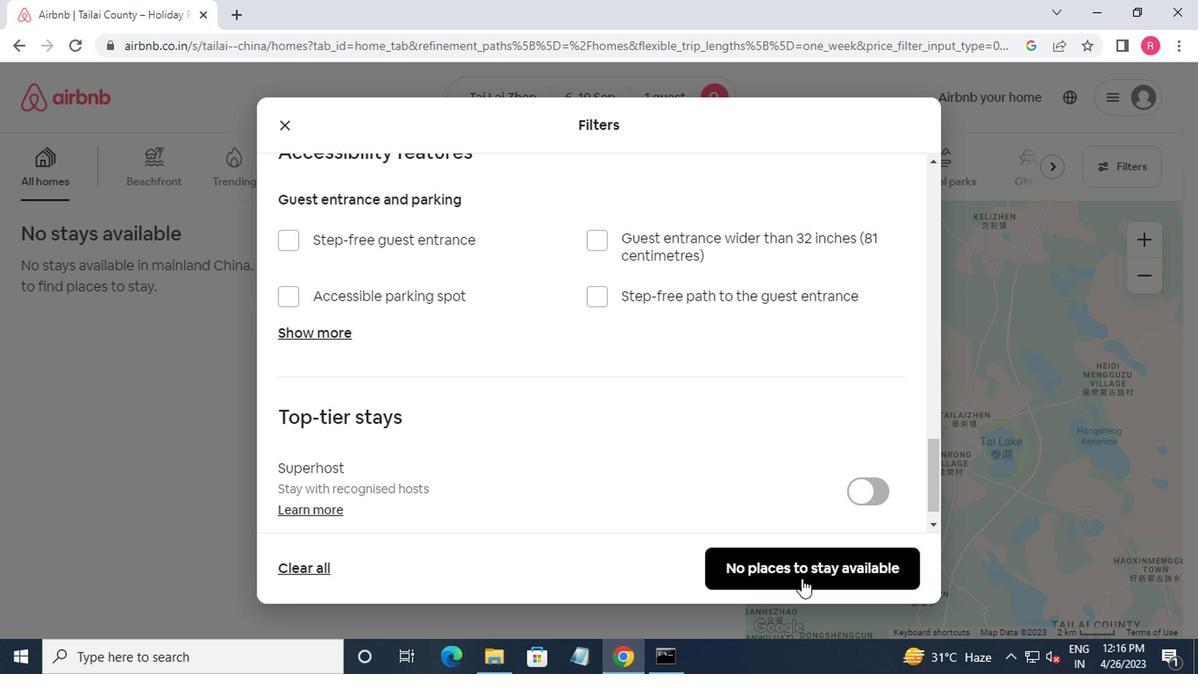 
Action: Mouse scrolled (797, 570) with delta (0, 0)
Screenshot: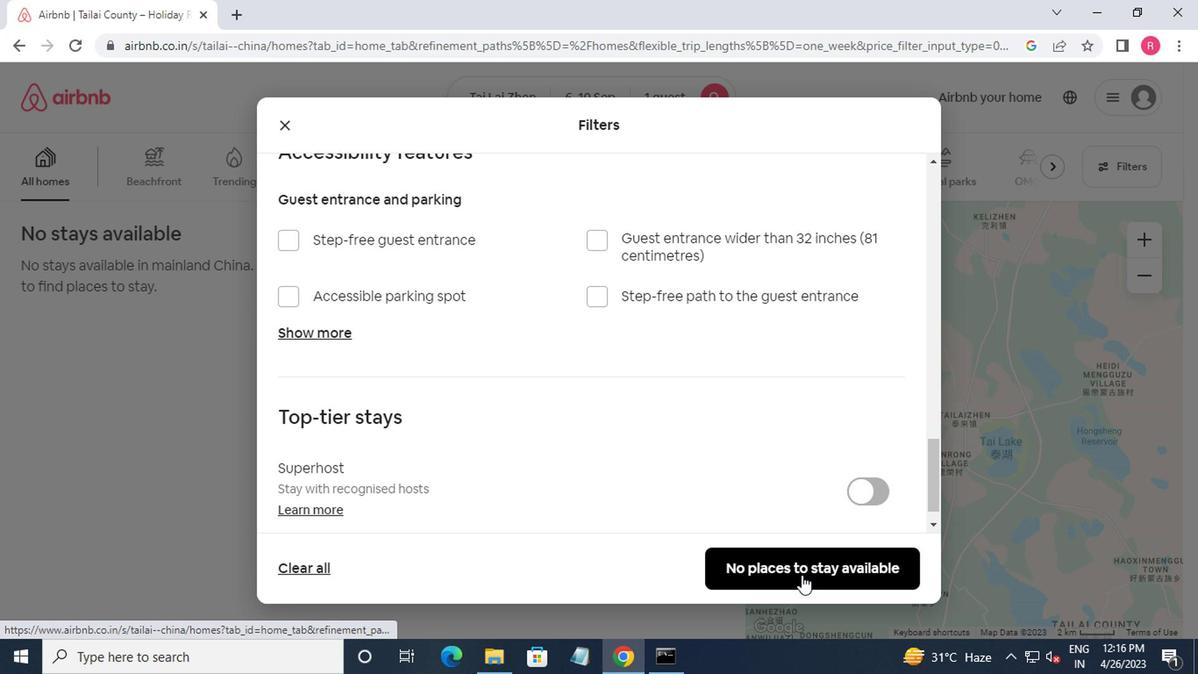 
Action: Mouse moved to (802, 559)
Screenshot: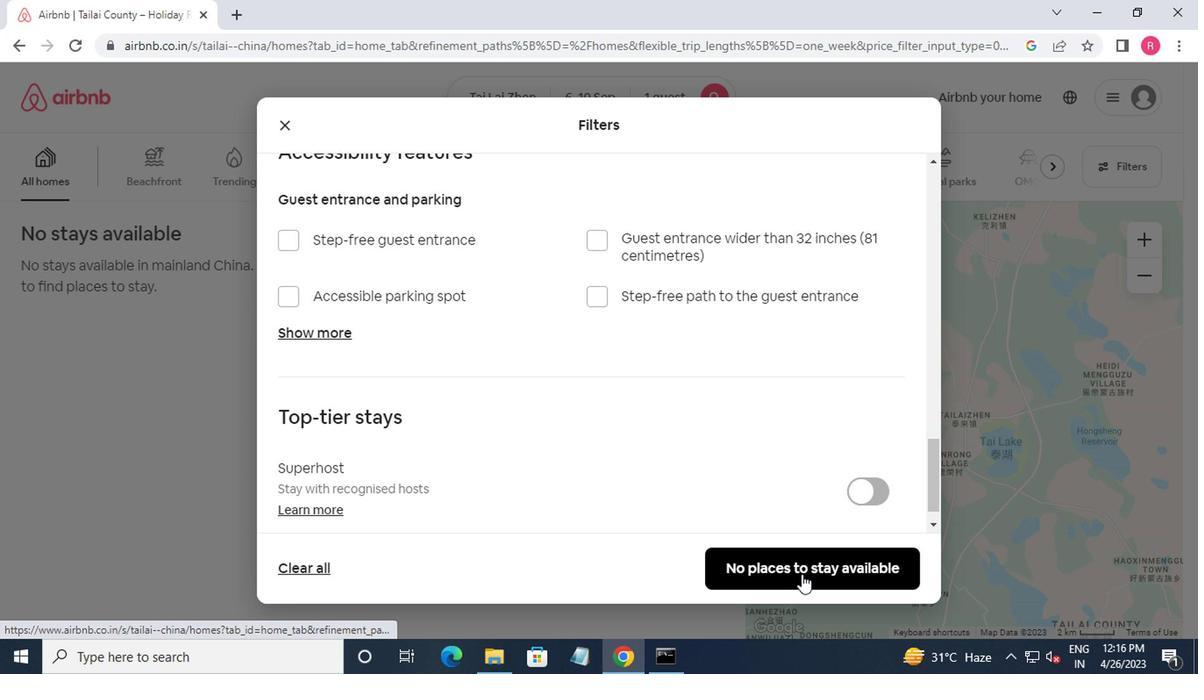 
Action: Mouse pressed left at (802, 559)
Screenshot: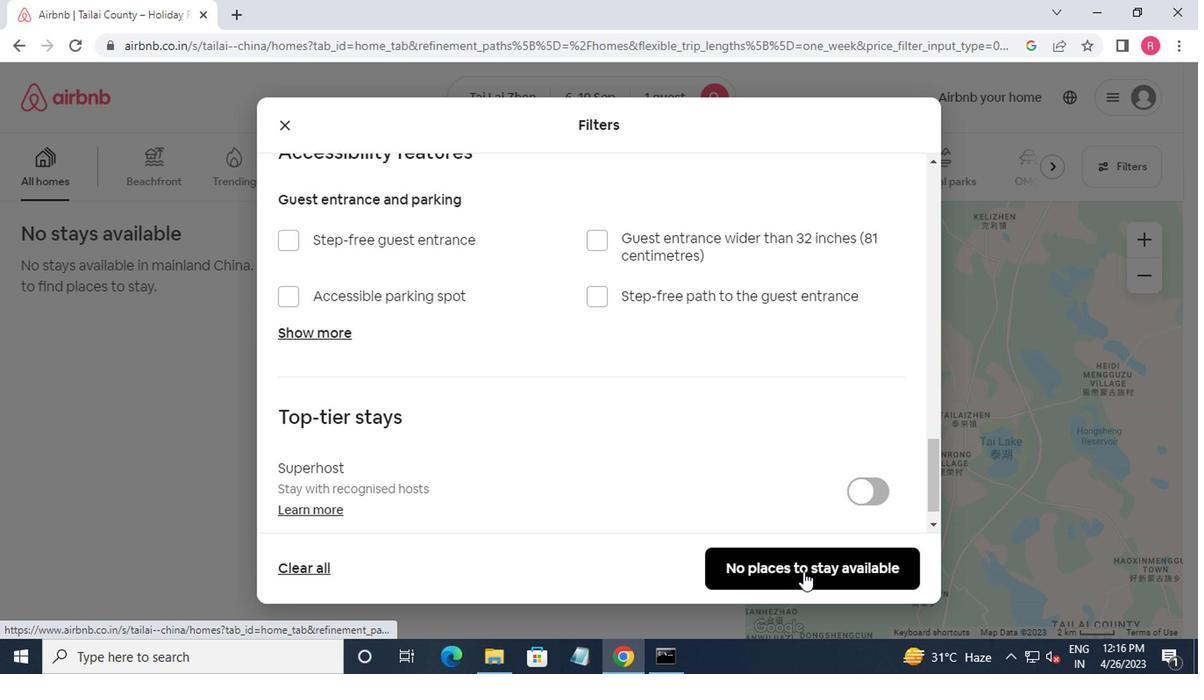 
Action: Mouse moved to (803, 555)
Screenshot: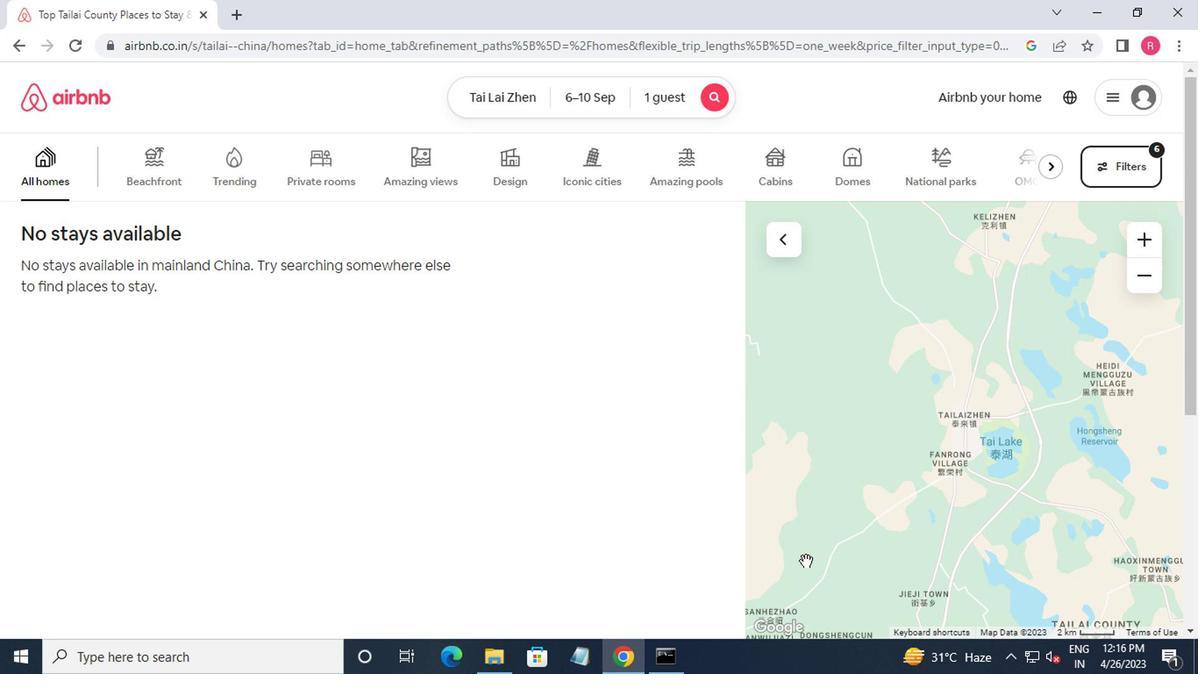 
